 Task: Look for space in Lustenau, Austria from 12th June, 2023 to 15th June, 2023 for 2 adults in price range Rs.10000 to Rs.15000. Place can be entire place with 1  bedroom having 1 bed and 1 bathroom. Property type can be house, flat, guest house, hotel. Amenities needed are: heating. Booking option can be shelf check-in. Required host language is English.
Action: Mouse moved to (428, 147)
Screenshot: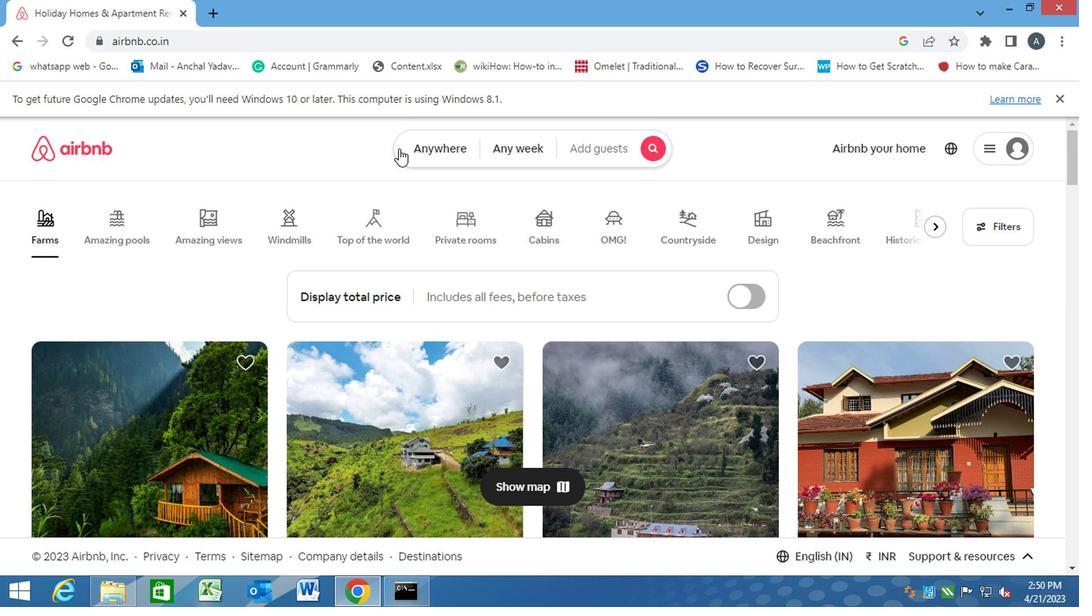 
Action: Mouse pressed left at (428, 147)
Screenshot: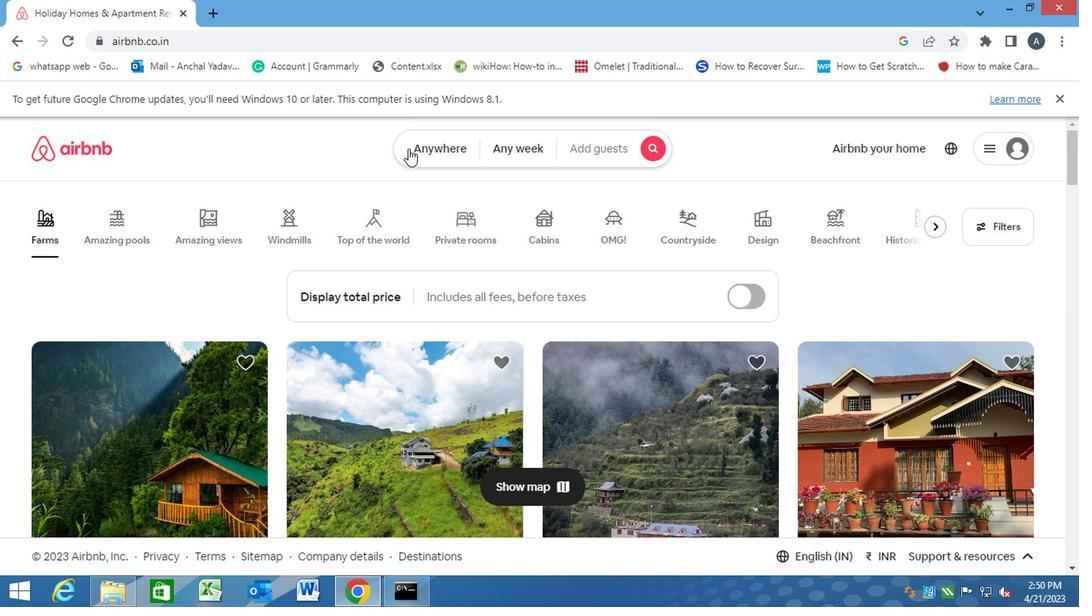 
Action: Mouse moved to (333, 204)
Screenshot: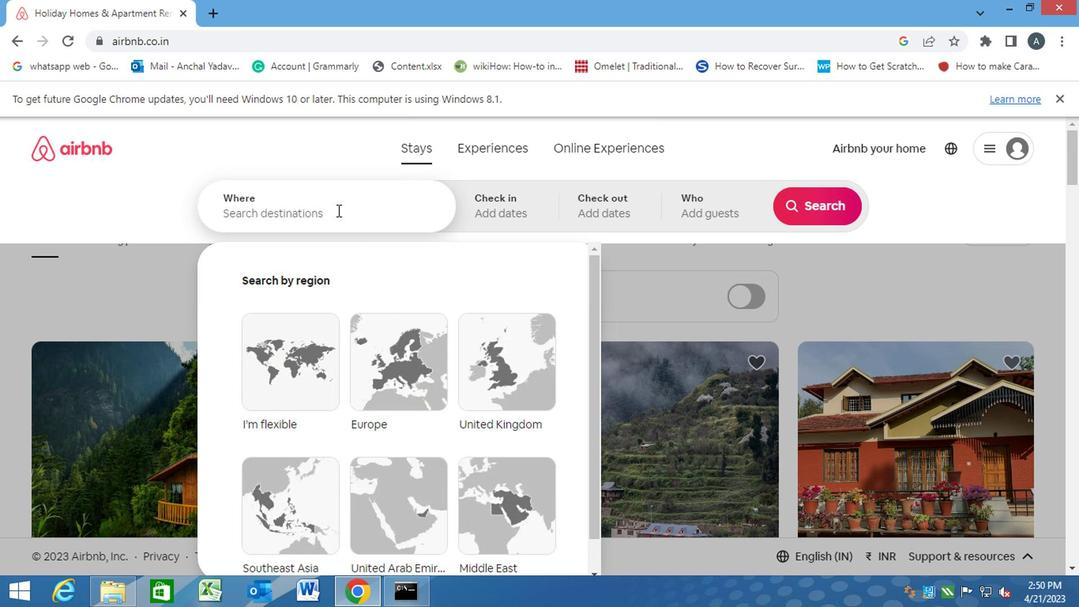 
Action: Mouse pressed left at (333, 204)
Screenshot: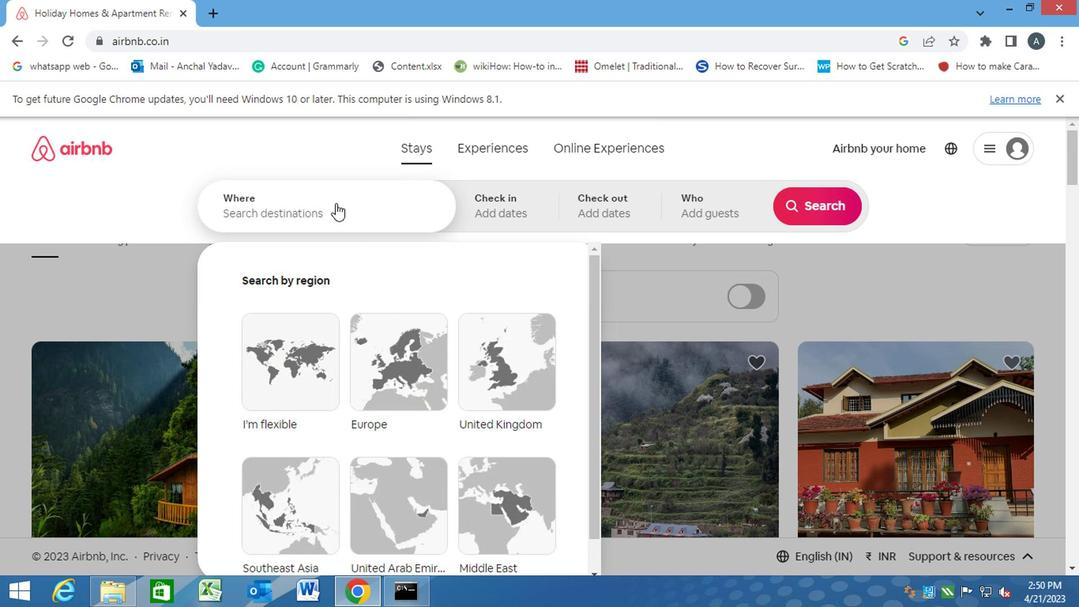 
Action: Key pressed l<Key.caps_lock>ustenau,<Key.space><Key.caps_lock>a<Key.caps_lock>ustia<Key.backspace><Key.backspace>ria<Key.enter>
Screenshot: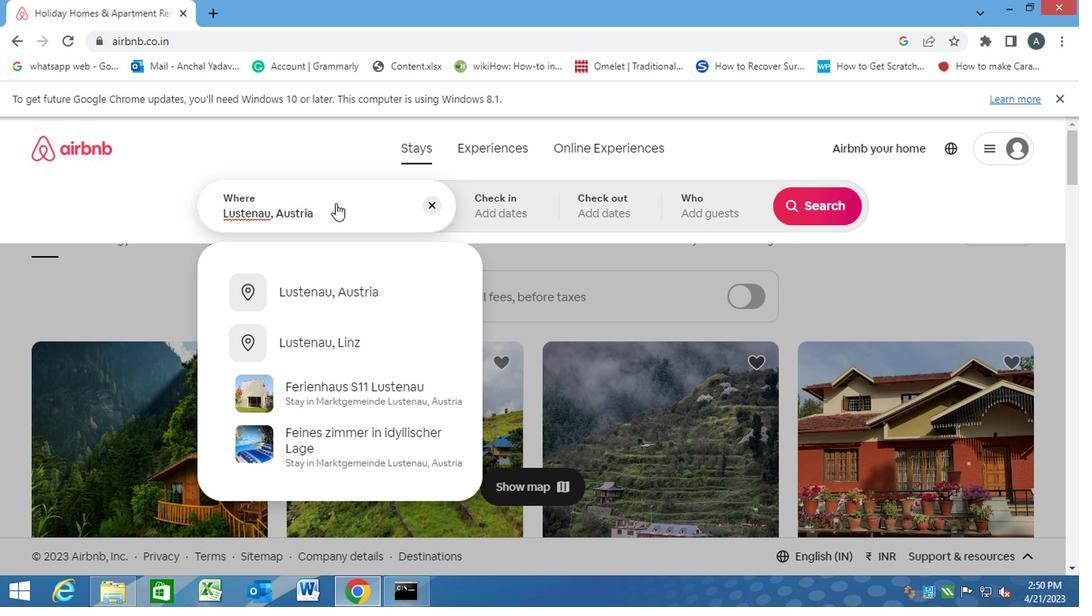 
Action: Mouse moved to (812, 338)
Screenshot: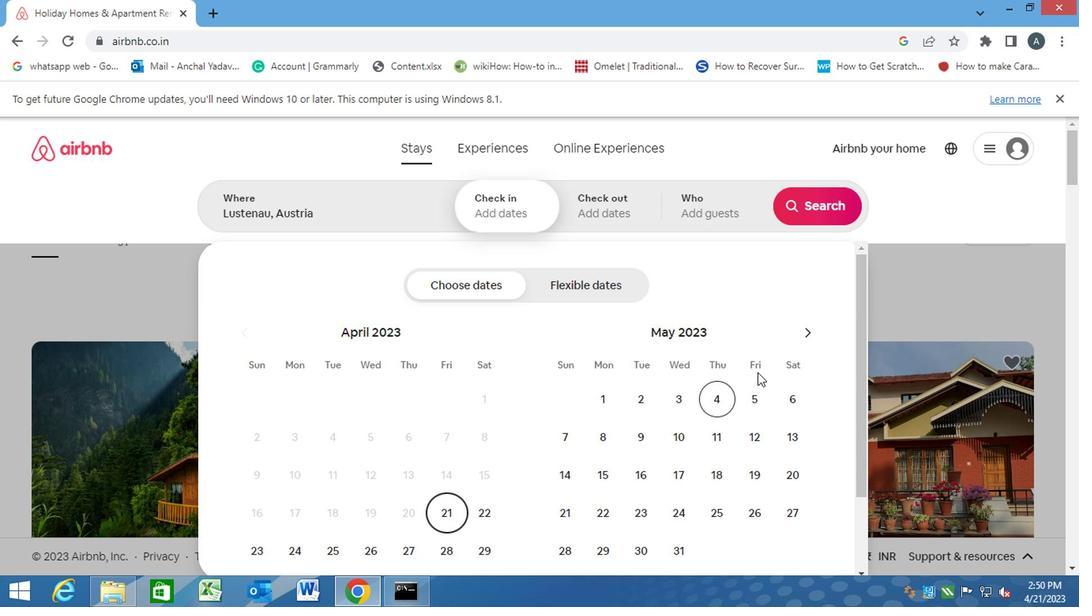 
Action: Mouse pressed left at (812, 338)
Screenshot: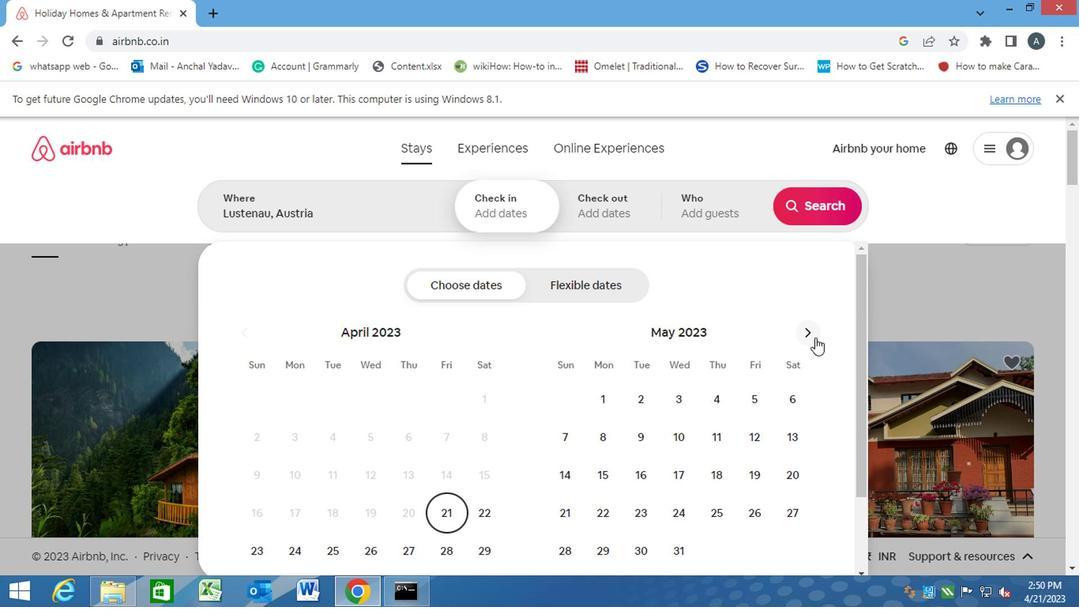 
Action: Mouse moved to (603, 467)
Screenshot: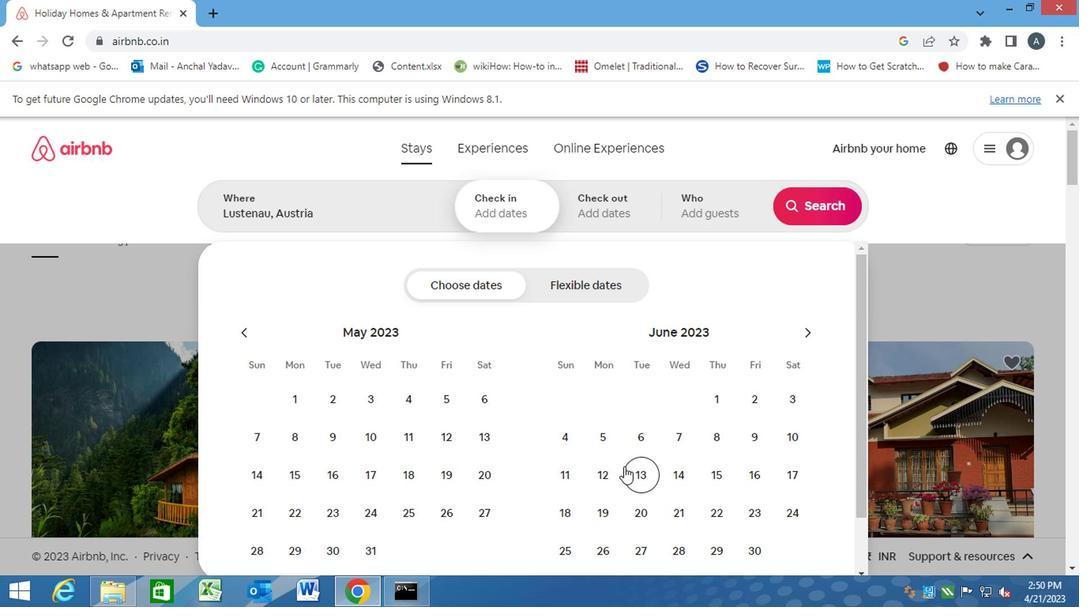 
Action: Mouse pressed left at (603, 467)
Screenshot: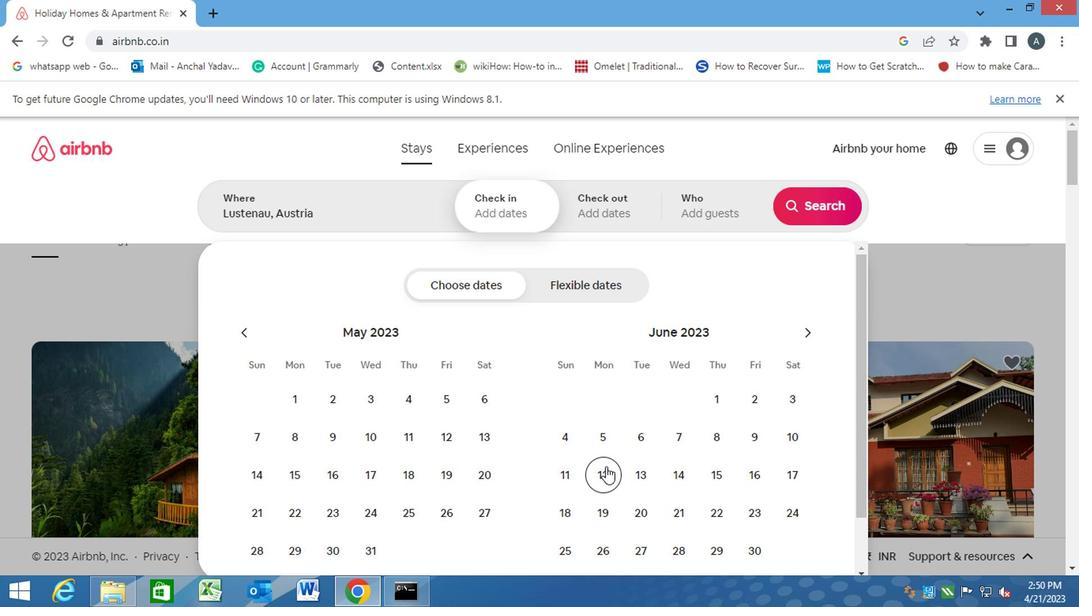 
Action: Mouse moved to (723, 471)
Screenshot: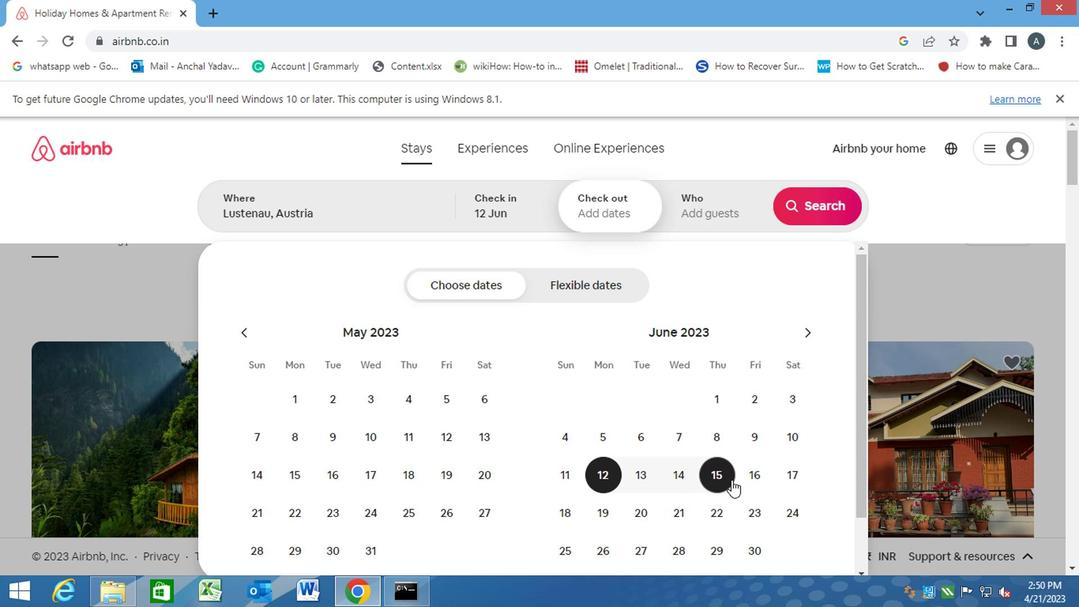 
Action: Mouse pressed left at (723, 471)
Screenshot: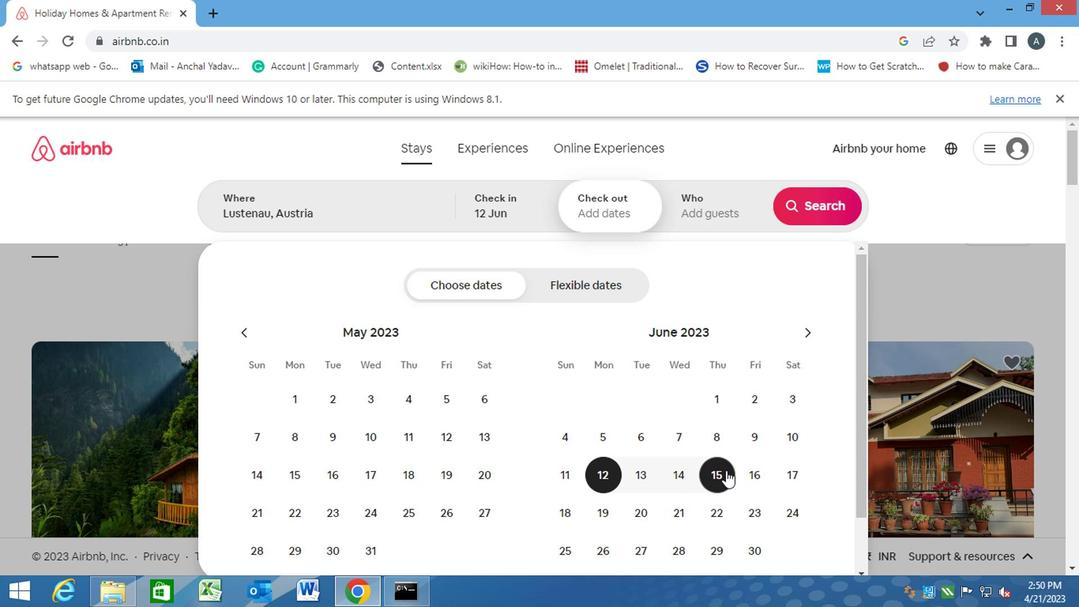 
Action: Mouse moved to (814, 290)
Screenshot: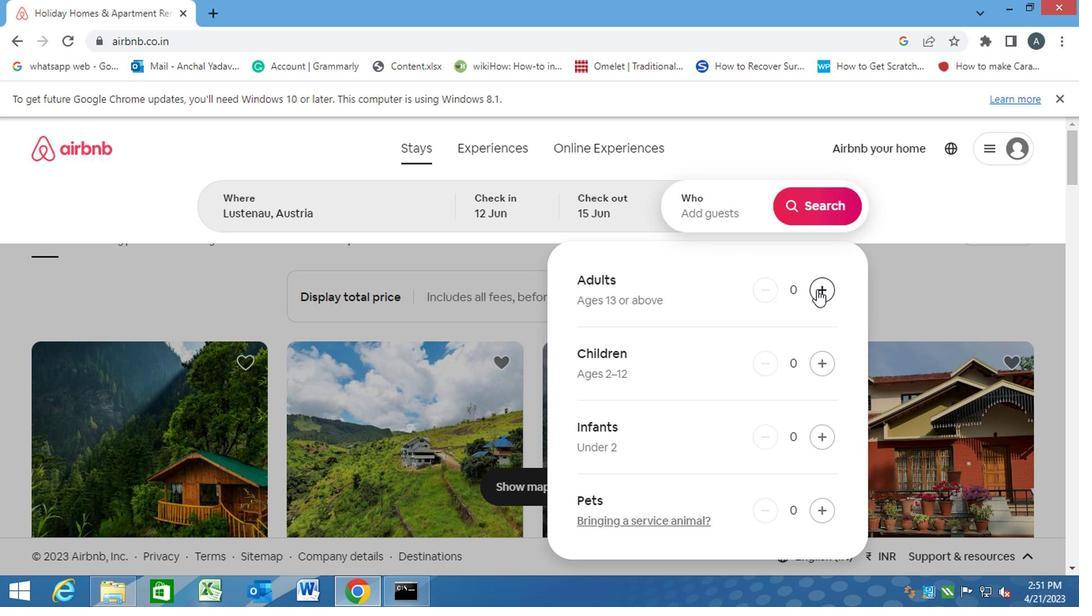 
Action: Mouse pressed left at (814, 290)
Screenshot: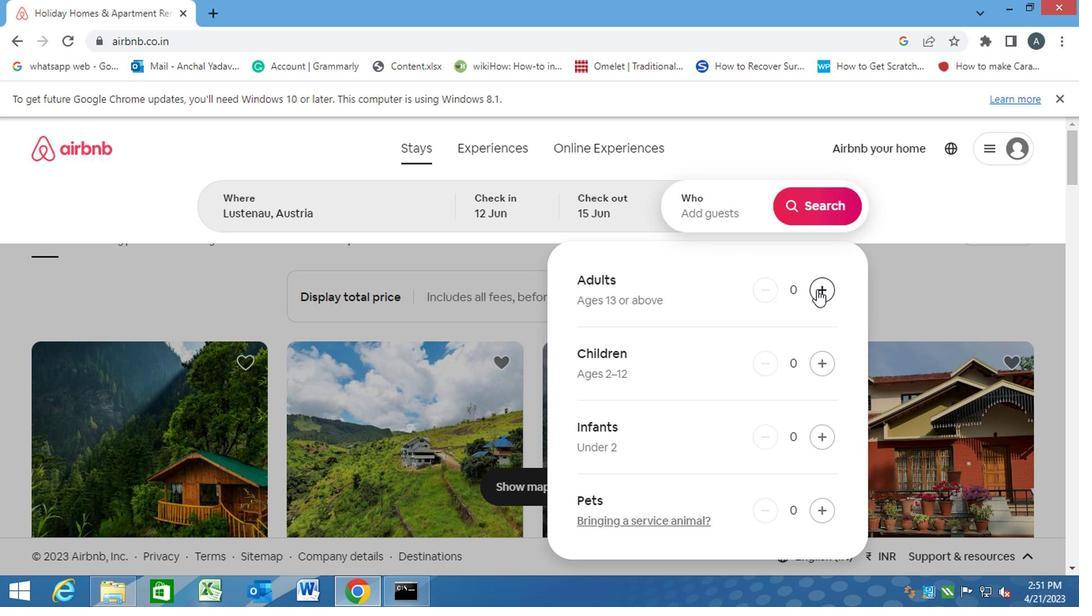 
Action: Mouse pressed left at (814, 290)
Screenshot: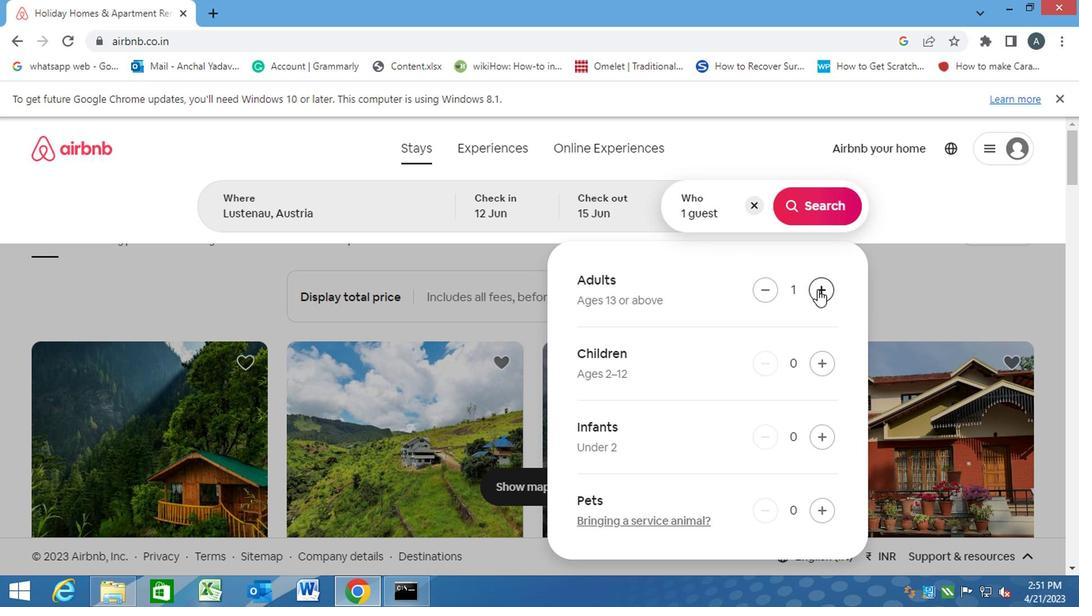 
Action: Mouse moved to (824, 217)
Screenshot: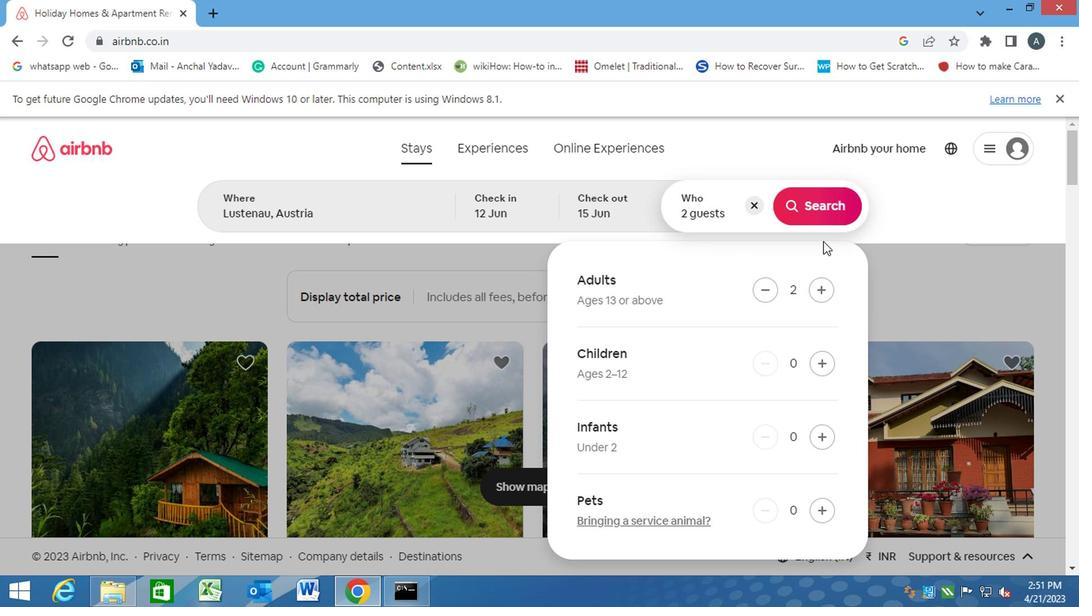 
Action: Mouse pressed left at (824, 217)
Screenshot: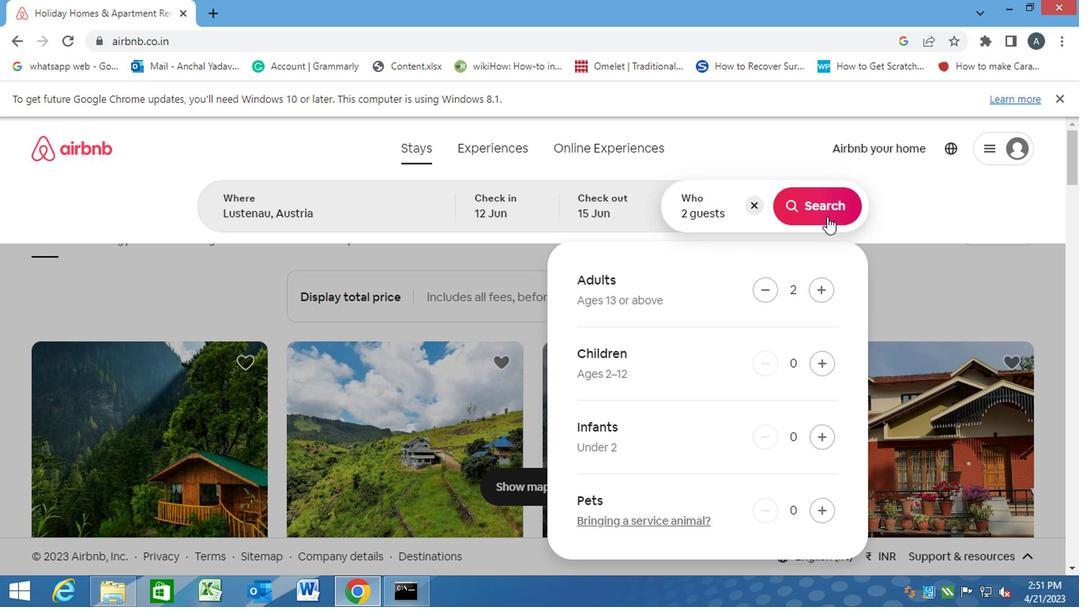 
Action: Mouse moved to (1007, 214)
Screenshot: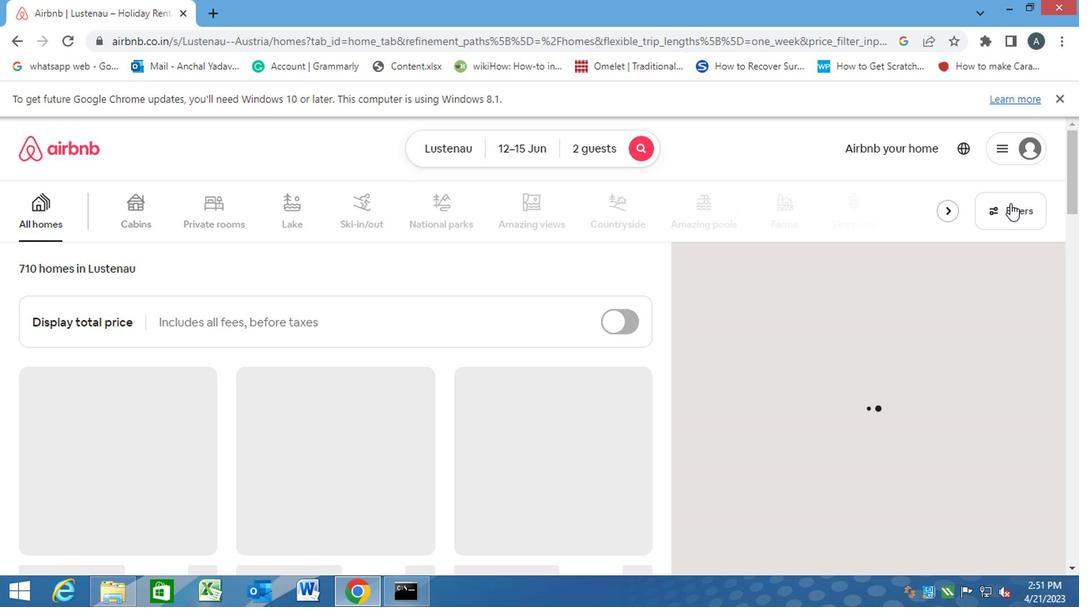 
Action: Mouse pressed left at (1007, 214)
Screenshot: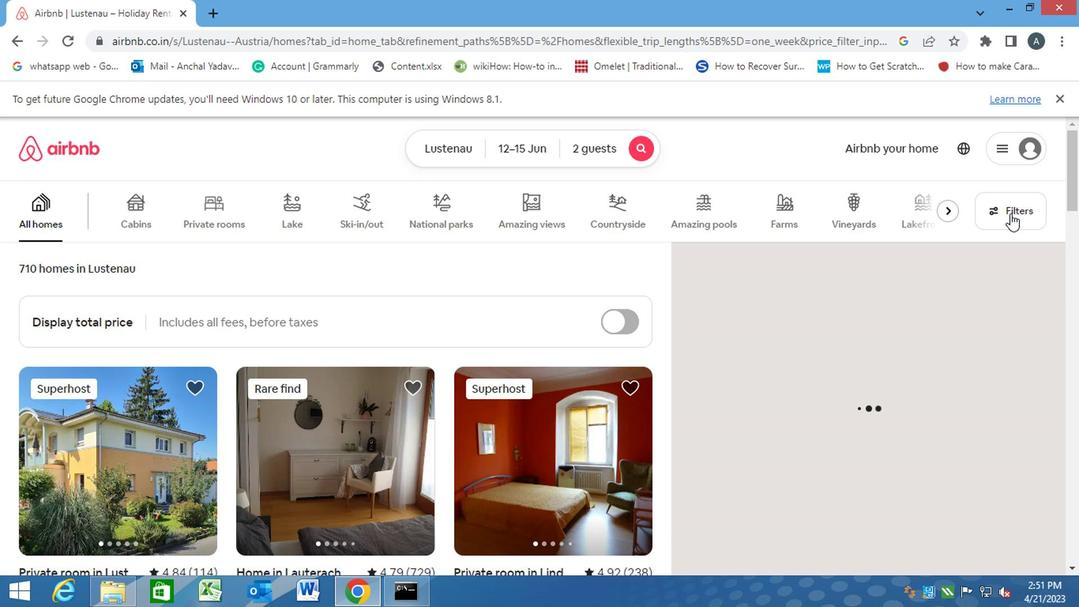 
Action: Mouse moved to (327, 414)
Screenshot: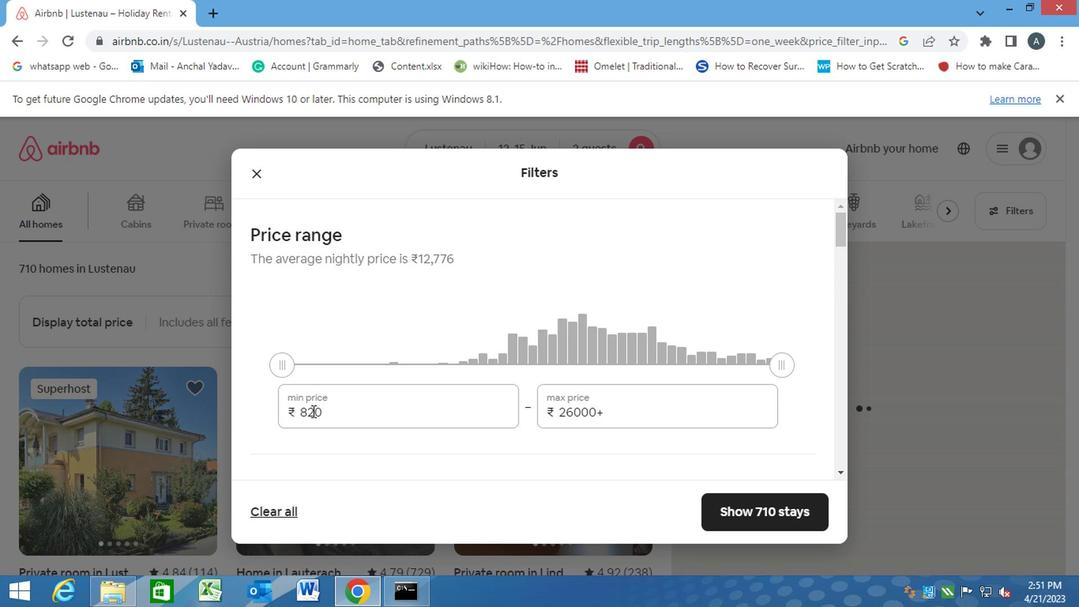 
Action: Mouse pressed left at (327, 414)
Screenshot: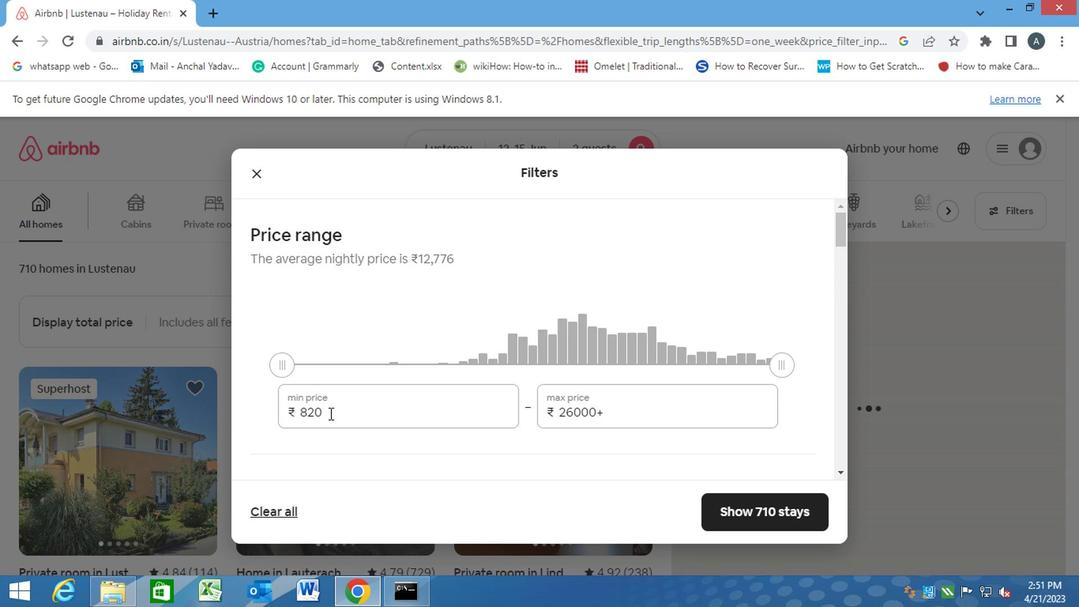 
Action: Mouse moved to (297, 417)
Screenshot: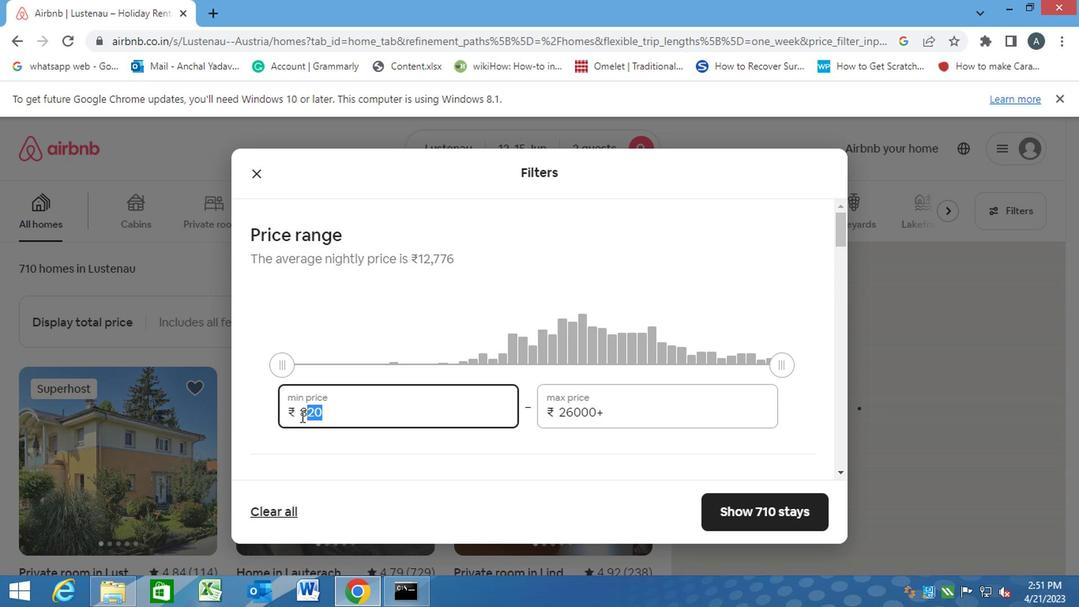 
Action: Key pressed 10000<Key.tab>15000
Screenshot: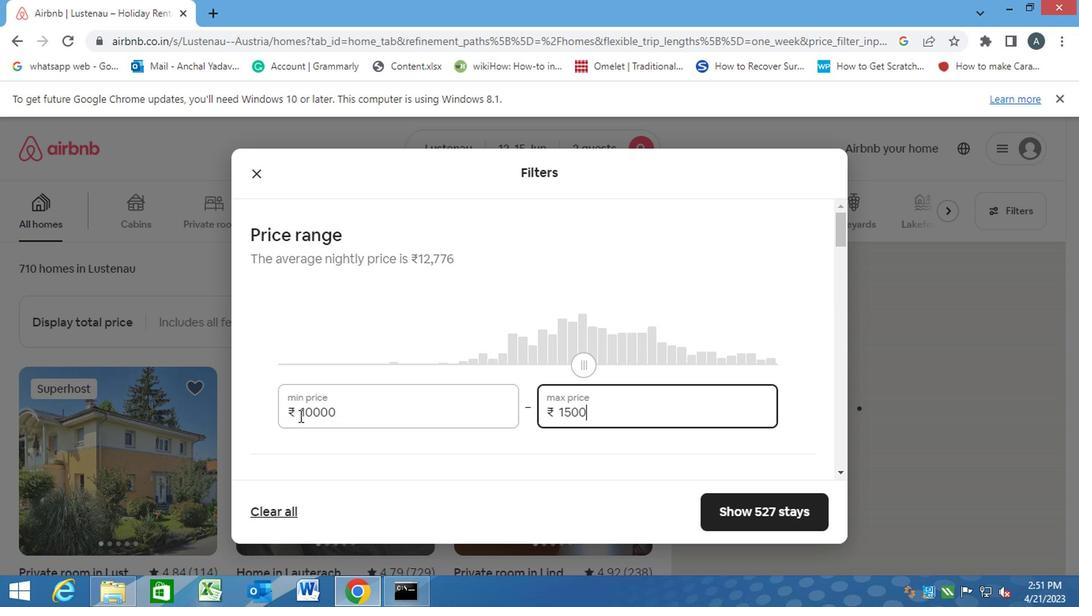 
Action: Mouse moved to (340, 465)
Screenshot: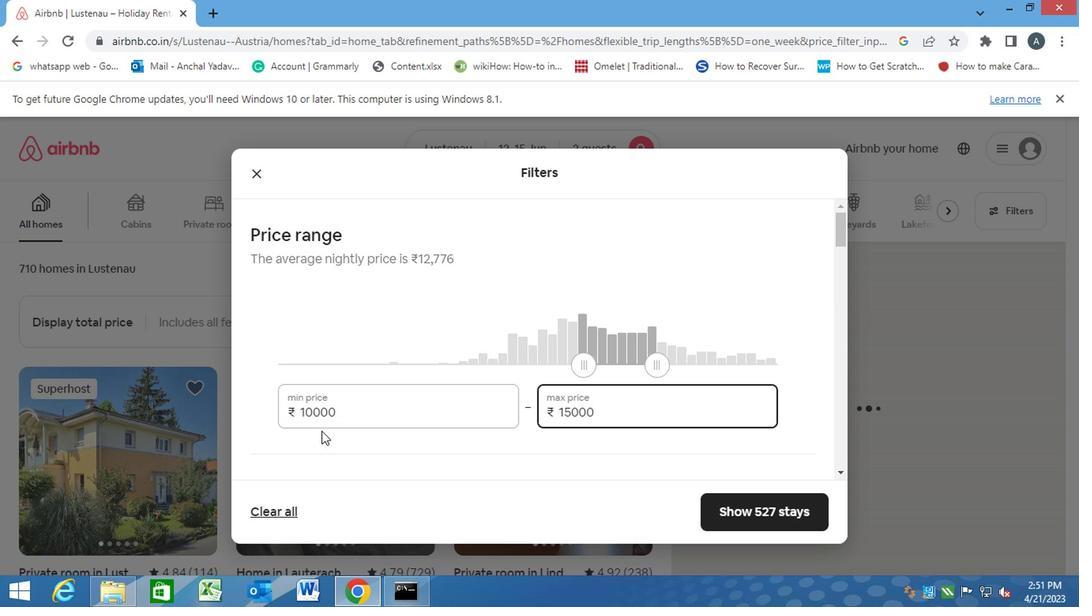 
Action: Mouse pressed left at (340, 465)
Screenshot: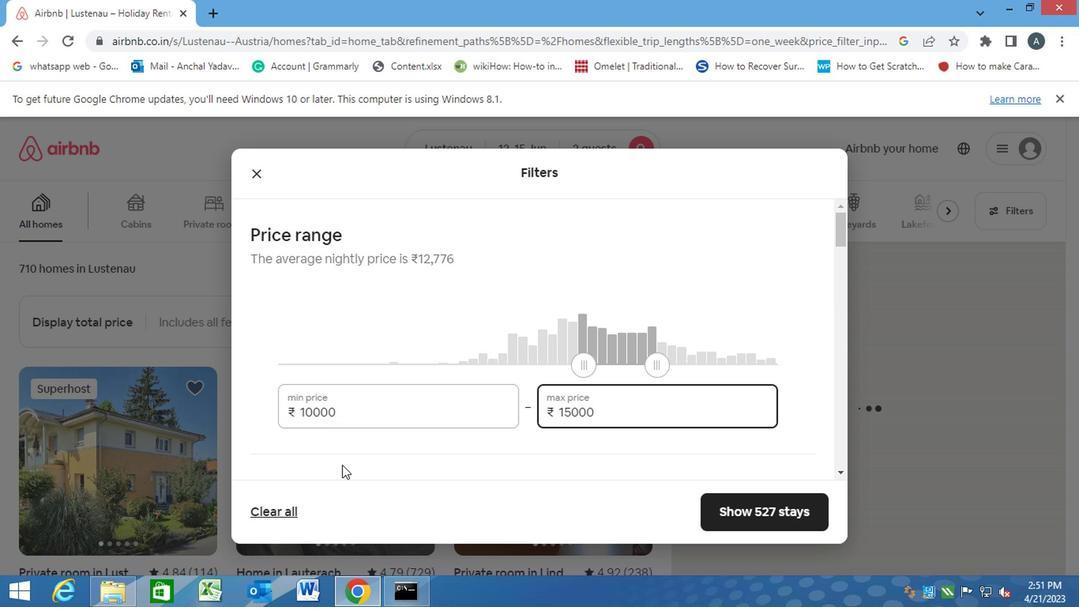 
Action: Mouse scrolled (340, 464) with delta (0, -1)
Screenshot: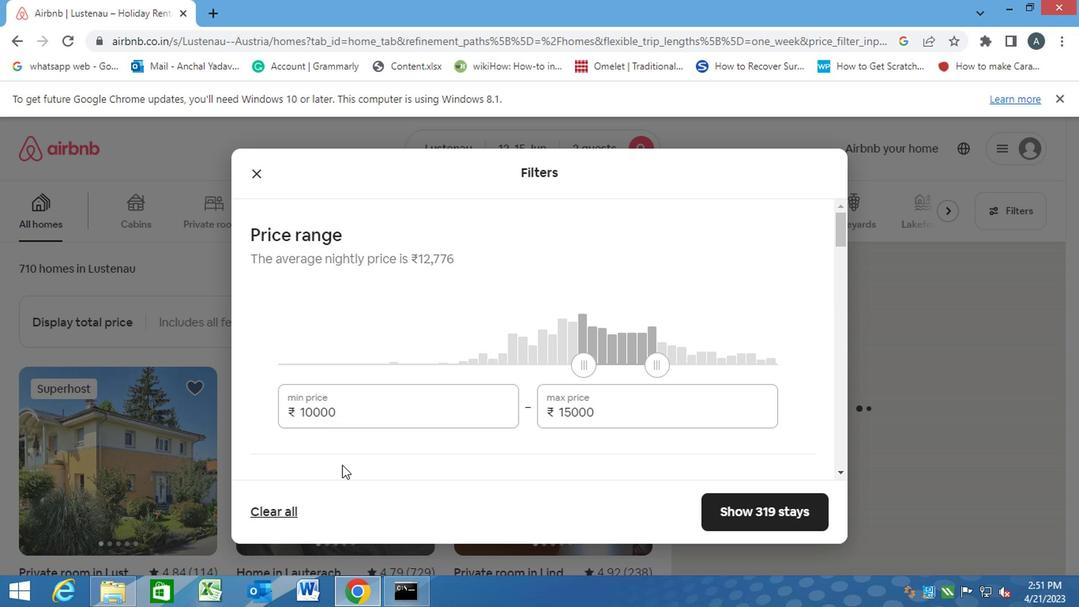 
Action: Mouse scrolled (340, 464) with delta (0, -1)
Screenshot: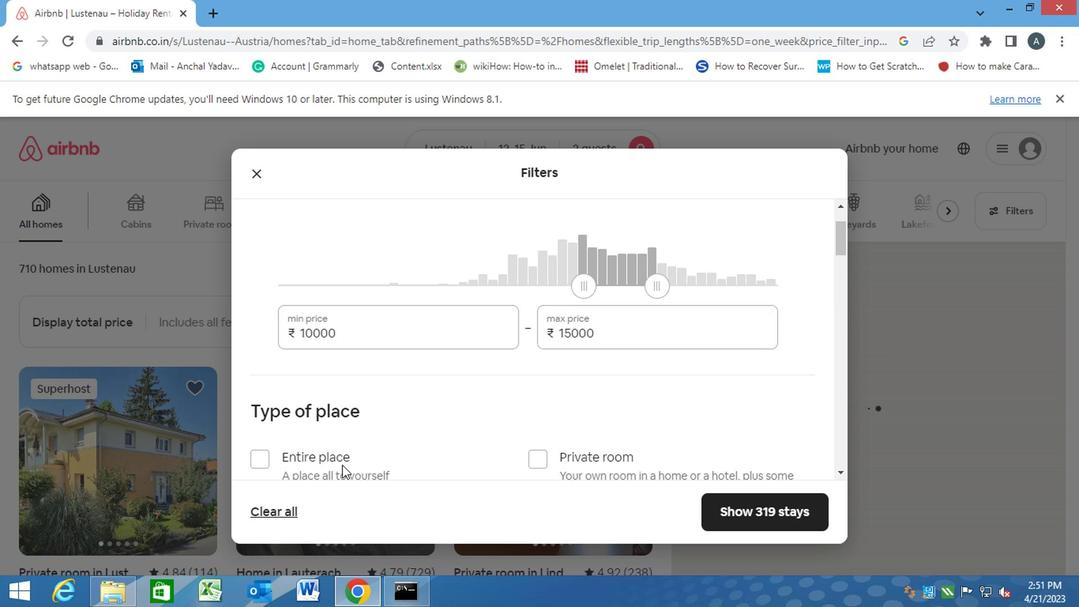 
Action: Mouse scrolled (340, 464) with delta (0, -1)
Screenshot: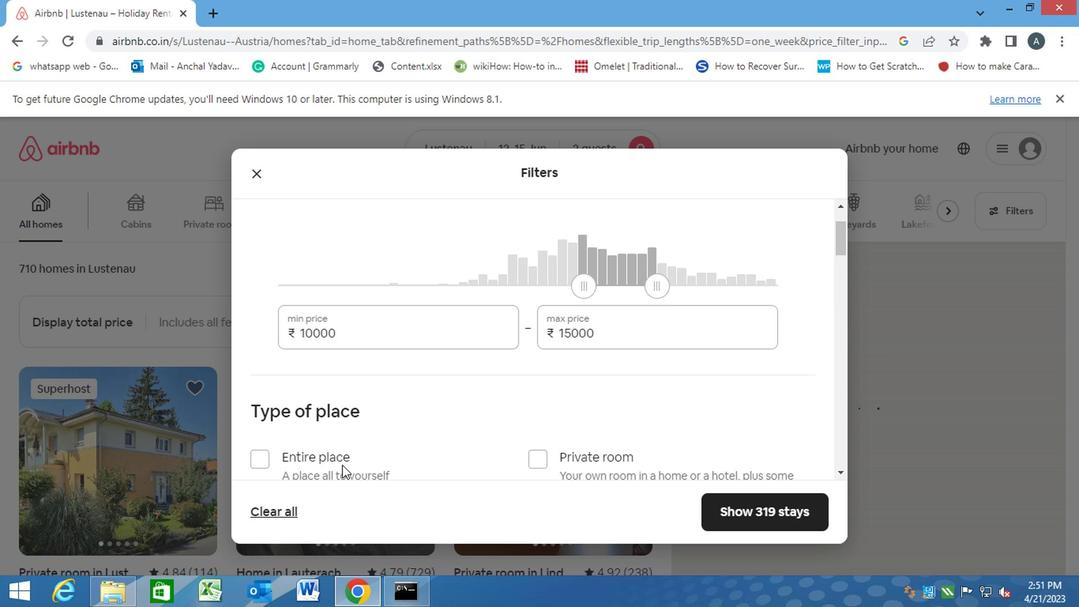 
Action: Mouse moved to (263, 300)
Screenshot: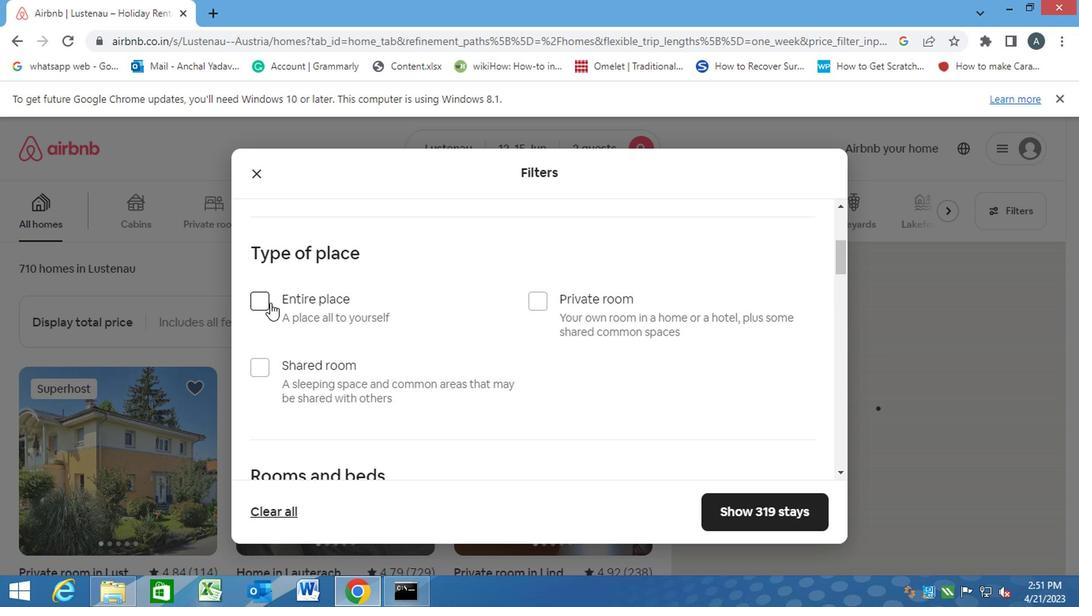 
Action: Mouse pressed left at (263, 300)
Screenshot: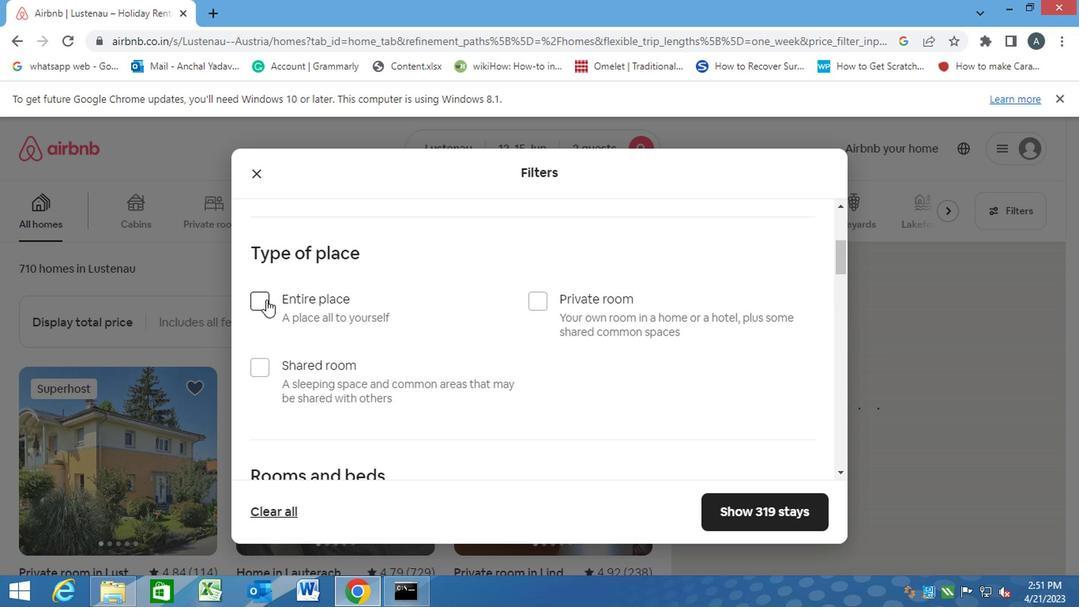 
Action: Mouse moved to (408, 377)
Screenshot: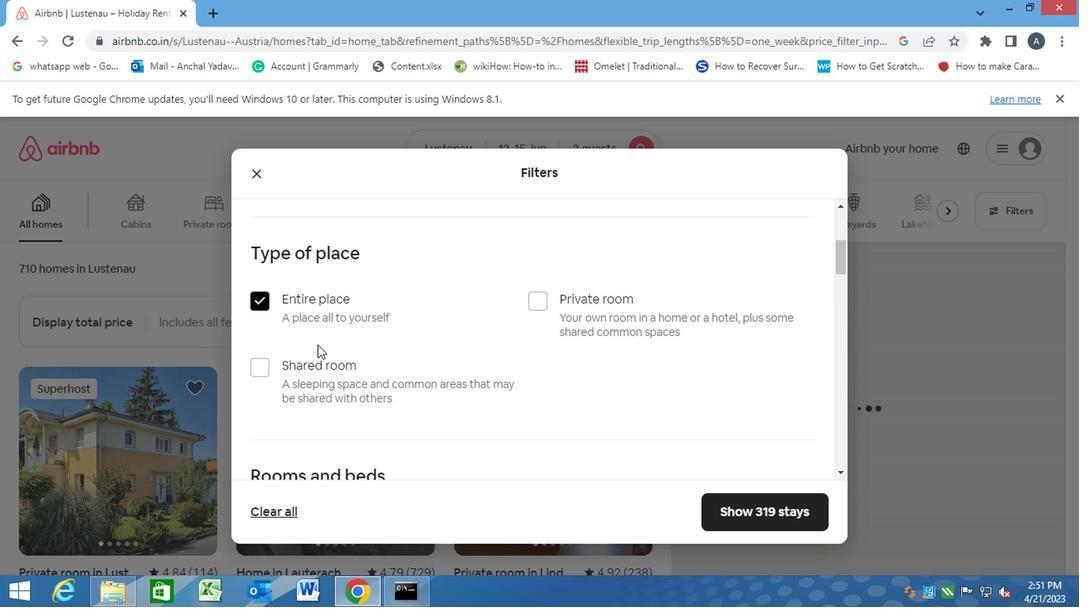 
Action: Mouse scrolled (408, 376) with delta (0, 0)
Screenshot: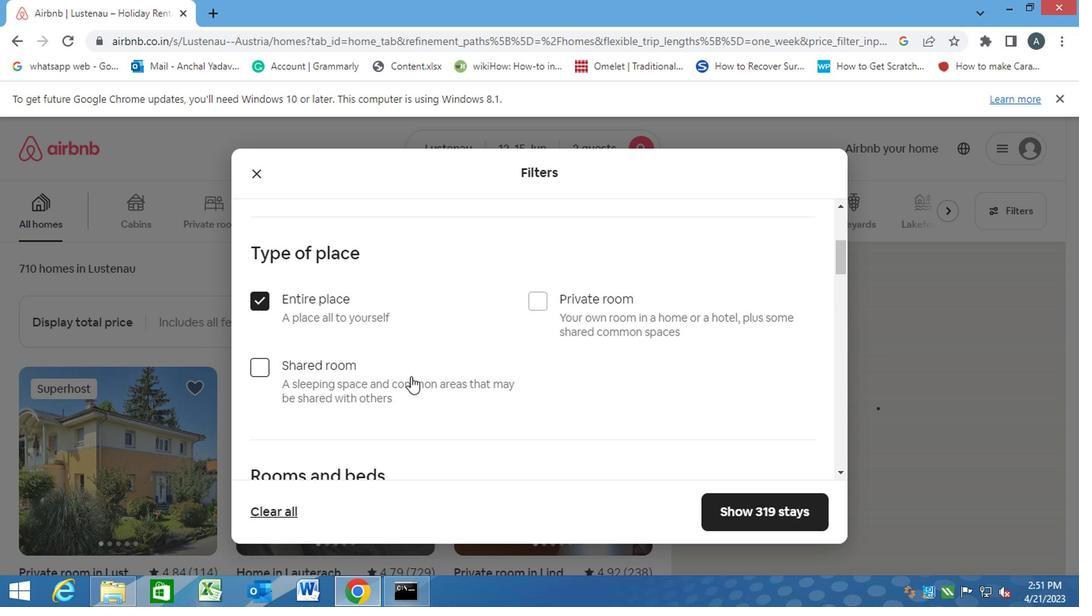 
Action: Mouse scrolled (408, 376) with delta (0, 0)
Screenshot: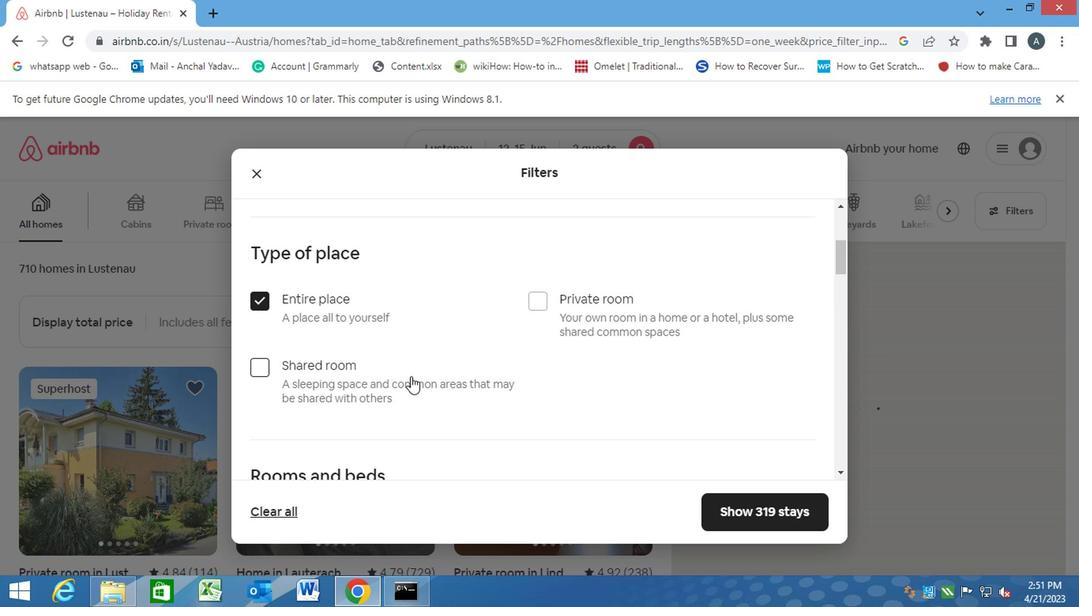 
Action: Mouse scrolled (408, 376) with delta (0, 0)
Screenshot: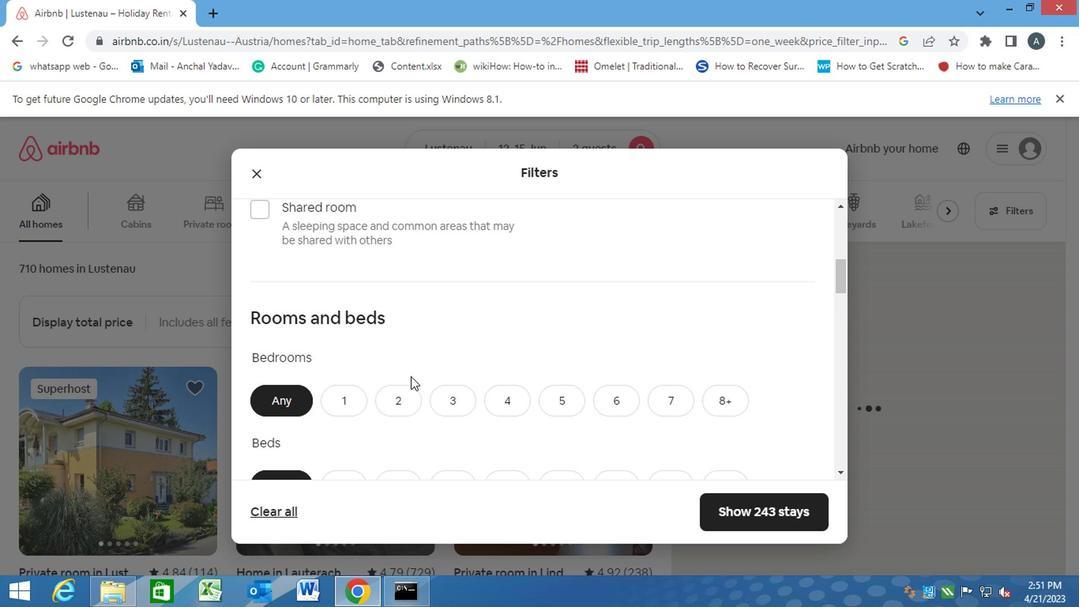 
Action: Mouse scrolled (408, 376) with delta (0, 0)
Screenshot: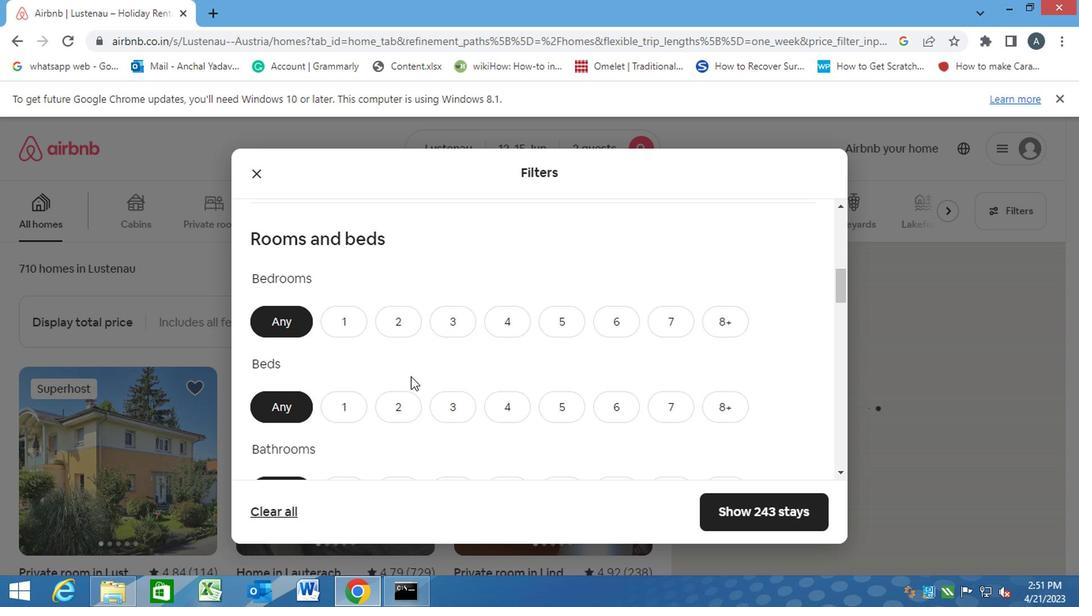 
Action: Mouse moved to (353, 242)
Screenshot: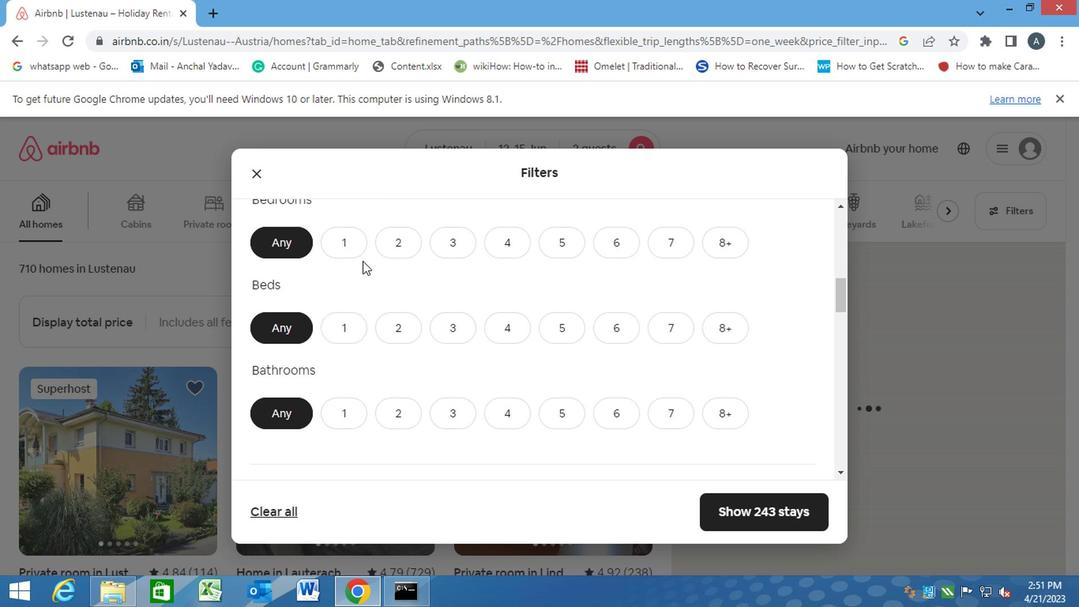 
Action: Mouse pressed left at (353, 242)
Screenshot: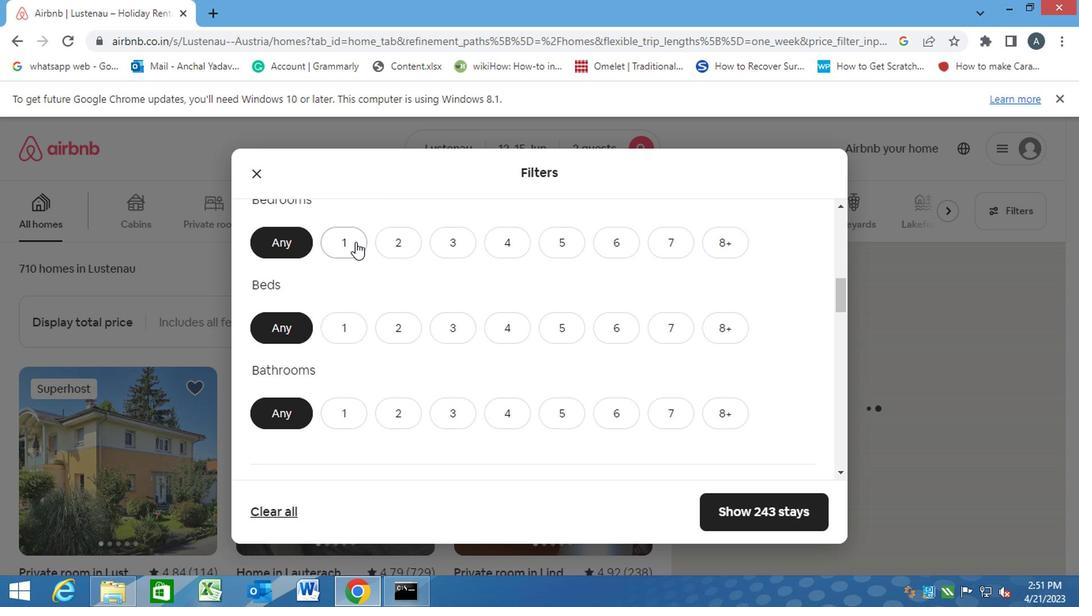 
Action: Mouse moved to (334, 320)
Screenshot: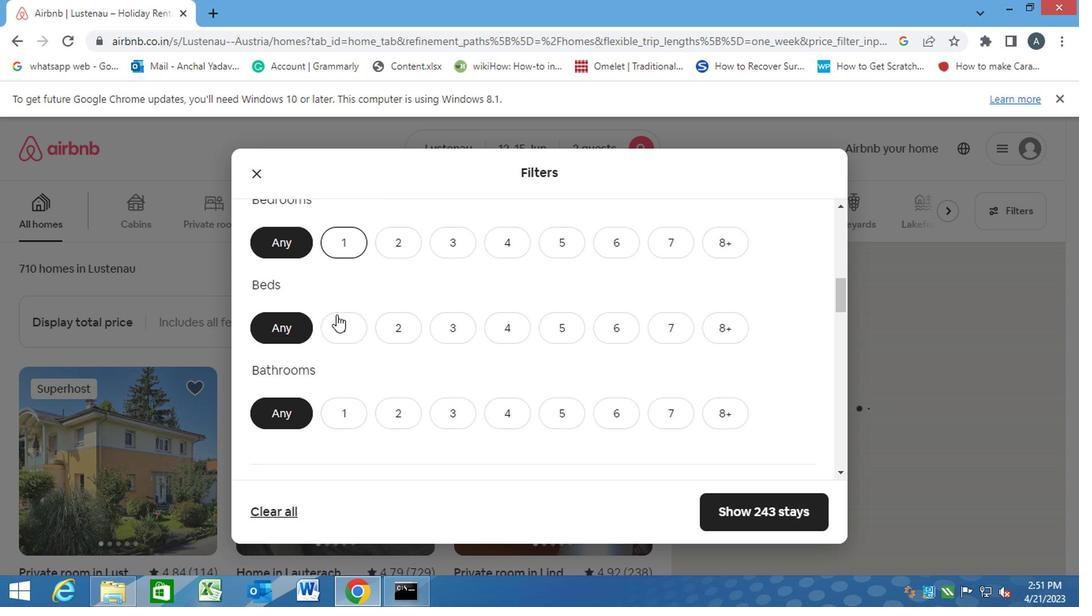 
Action: Mouse pressed left at (334, 320)
Screenshot: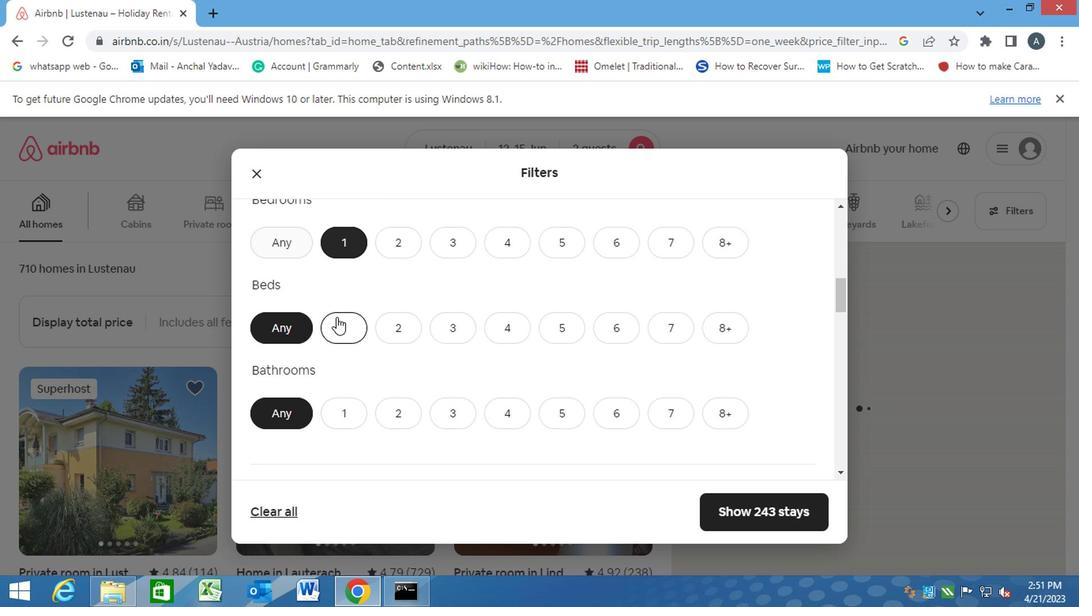
Action: Mouse moved to (333, 418)
Screenshot: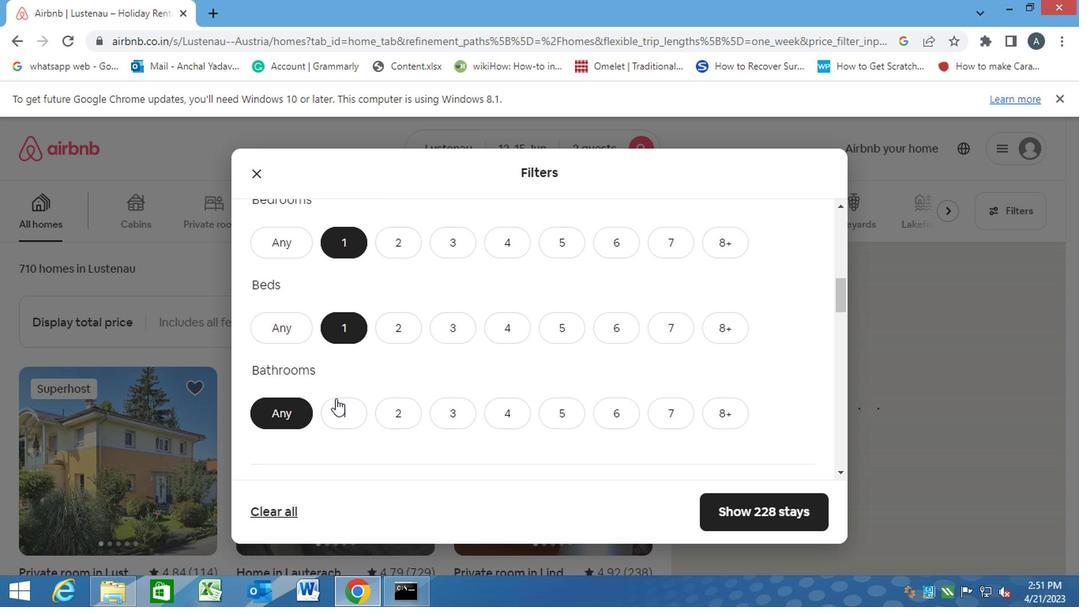 
Action: Mouse pressed left at (333, 418)
Screenshot: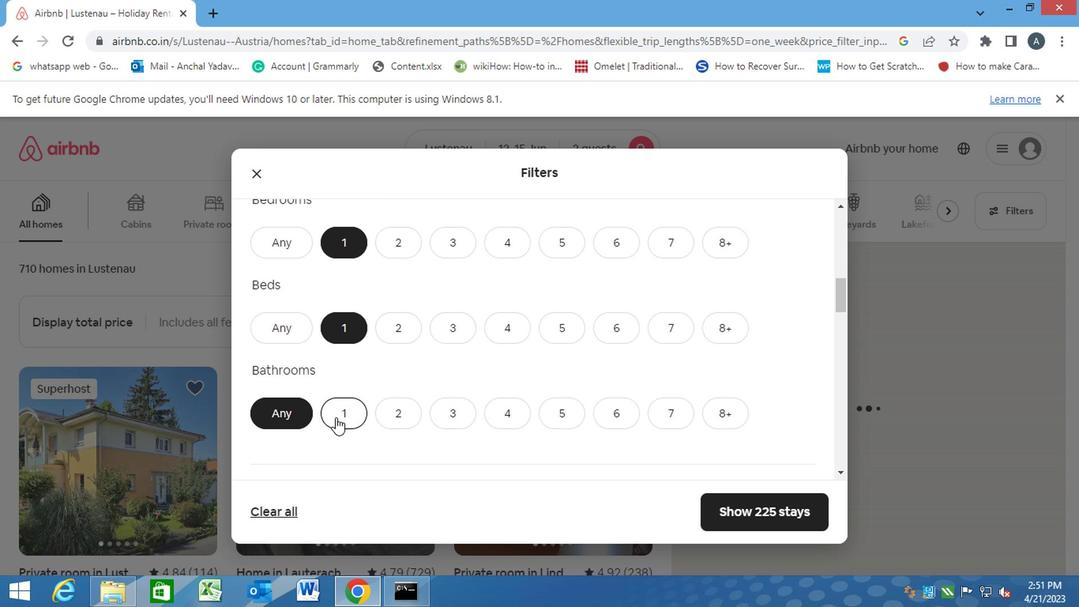 
Action: Mouse scrolled (333, 417) with delta (0, 0)
Screenshot: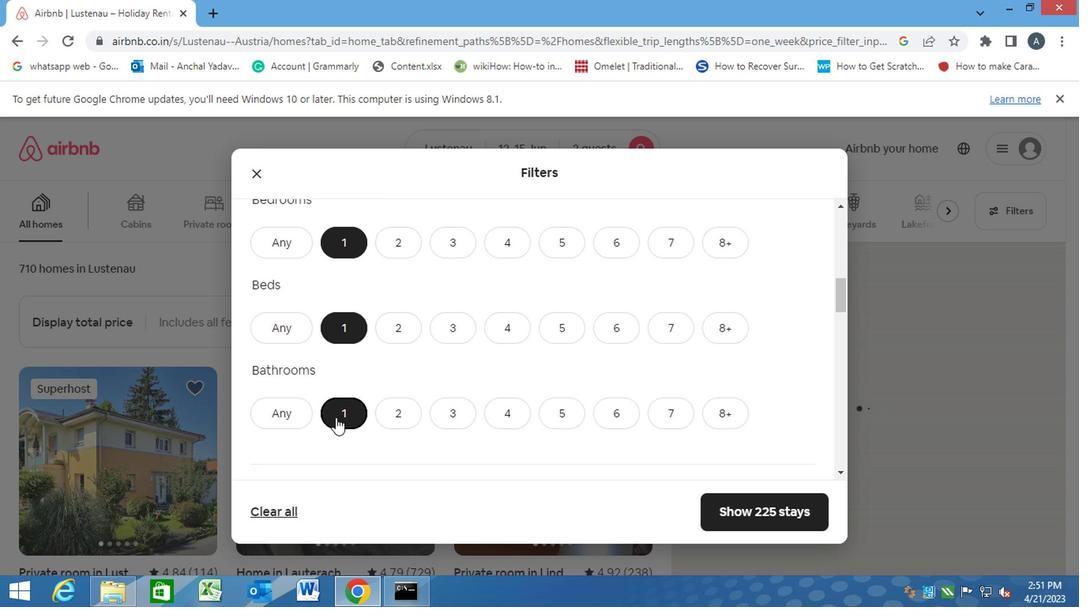 
Action: Mouse scrolled (333, 417) with delta (0, 0)
Screenshot: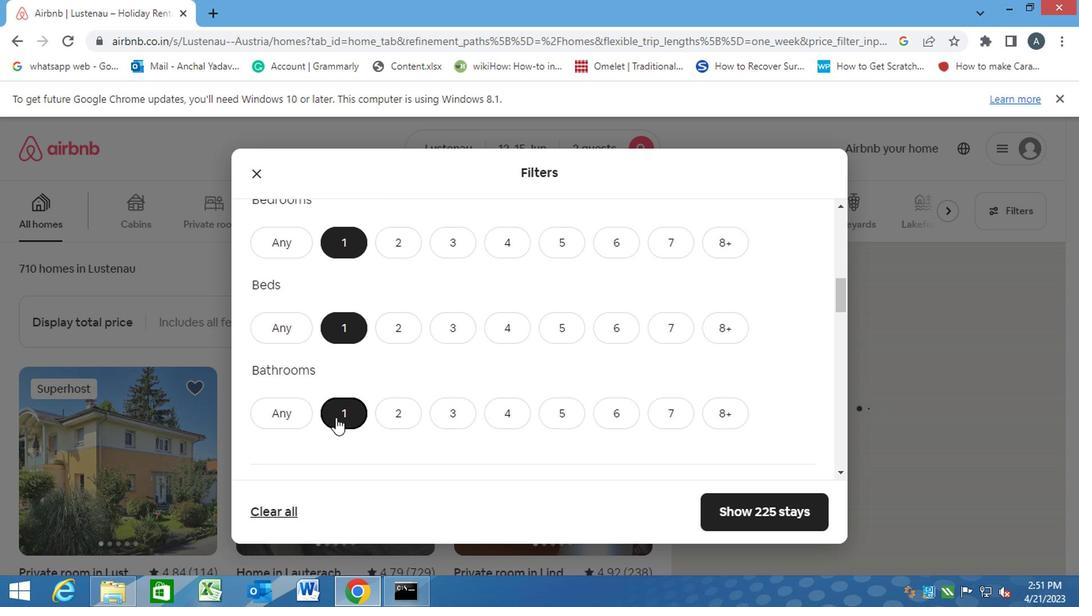 
Action: Mouse scrolled (333, 417) with delta (0, 0)
Screenshot: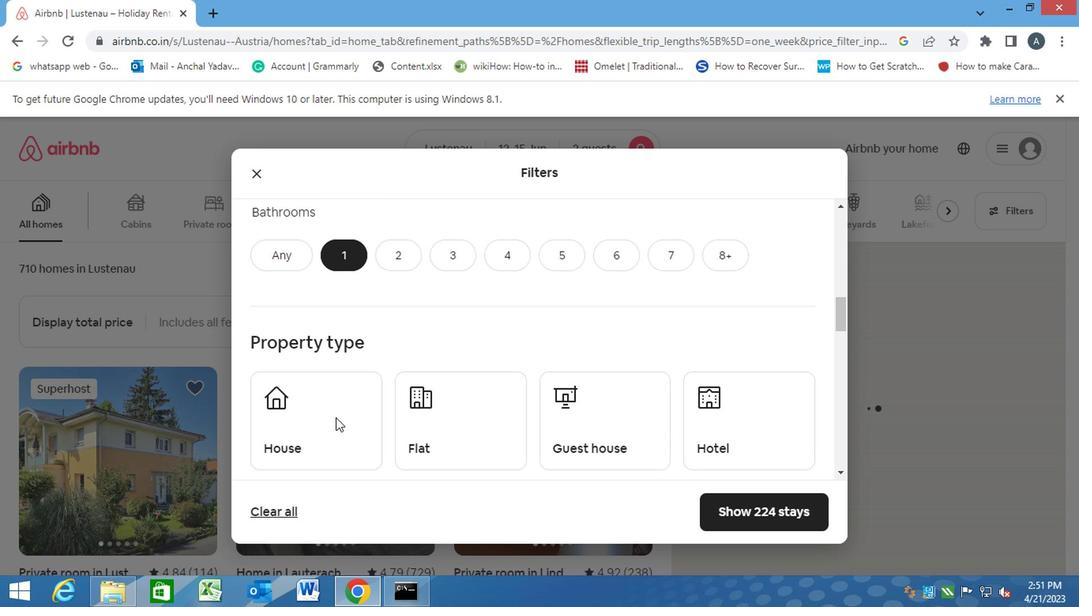 
Action: Mouse moved to (322, 370)
Screenshot: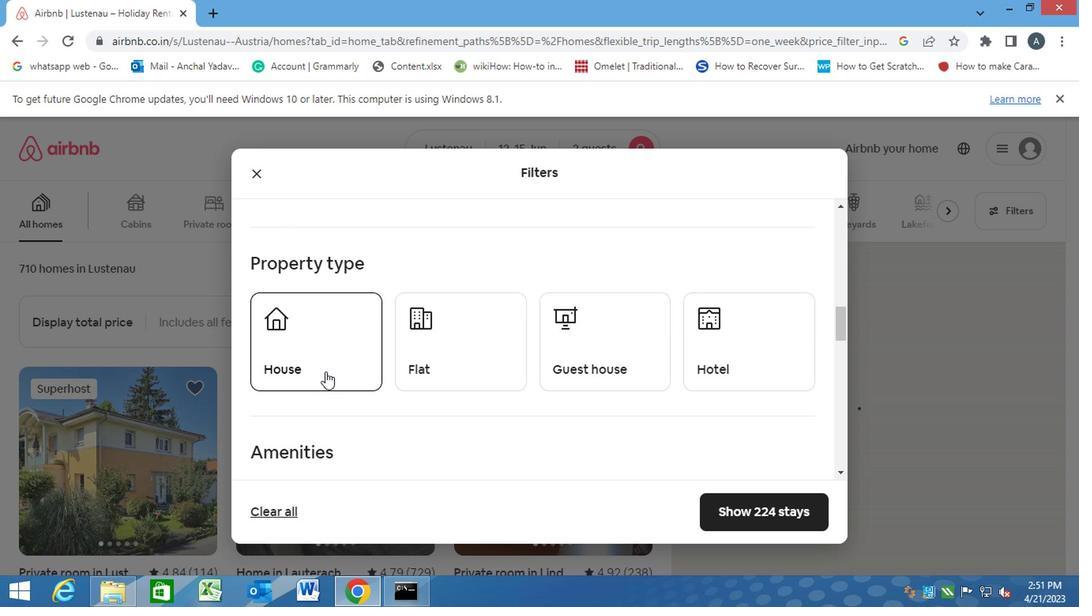 
Action: Mouse pressed left at (322, 370)
Screenshot: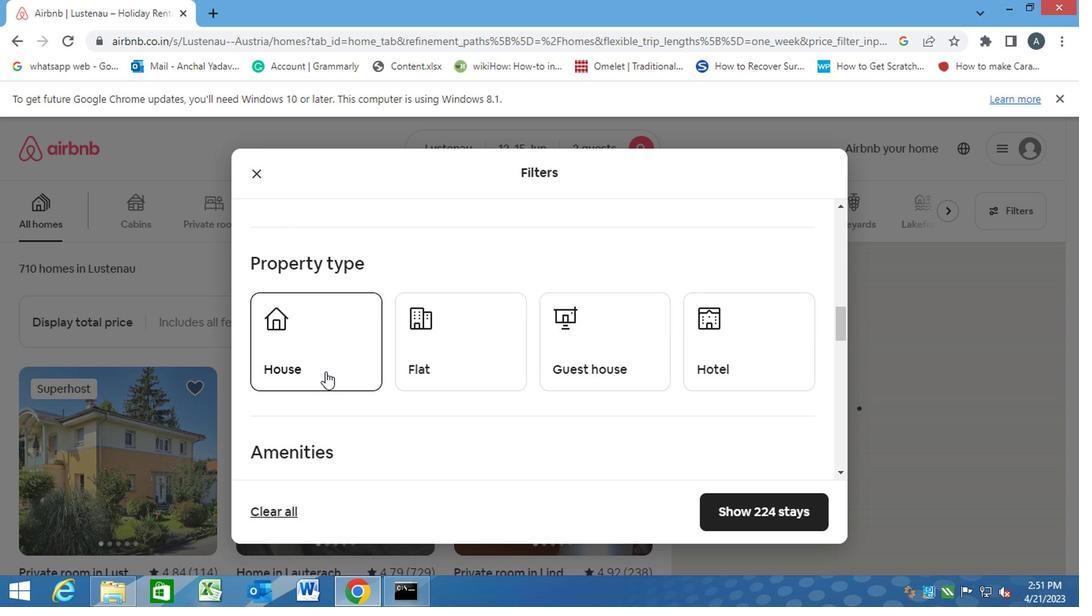 
Action: Mouse moved to (435, 360)
Screenshot: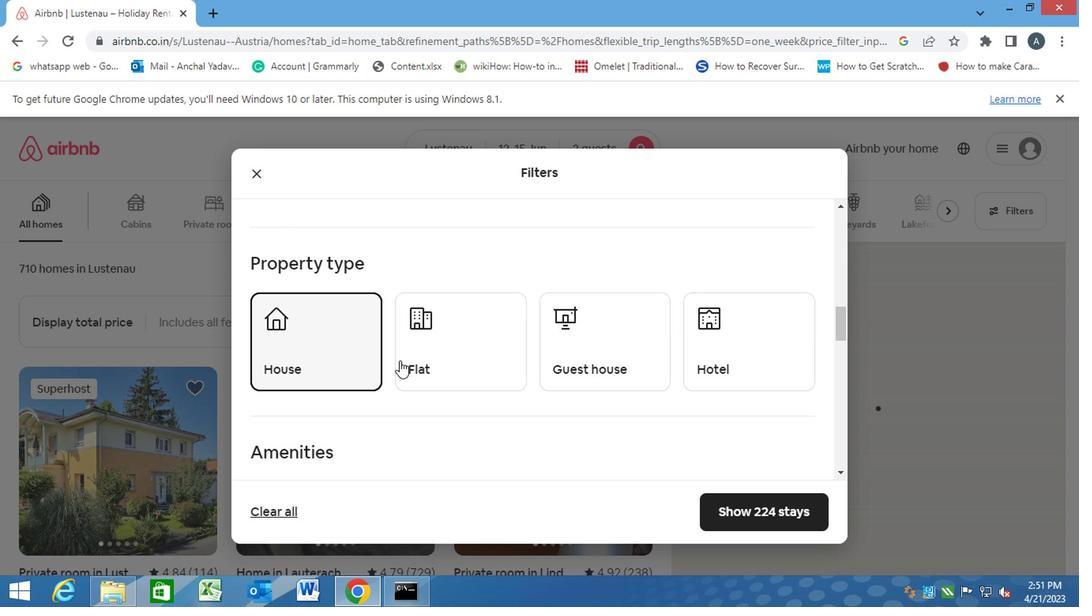 
Action: Mouse pressed left at (435, 360)
Screenshot: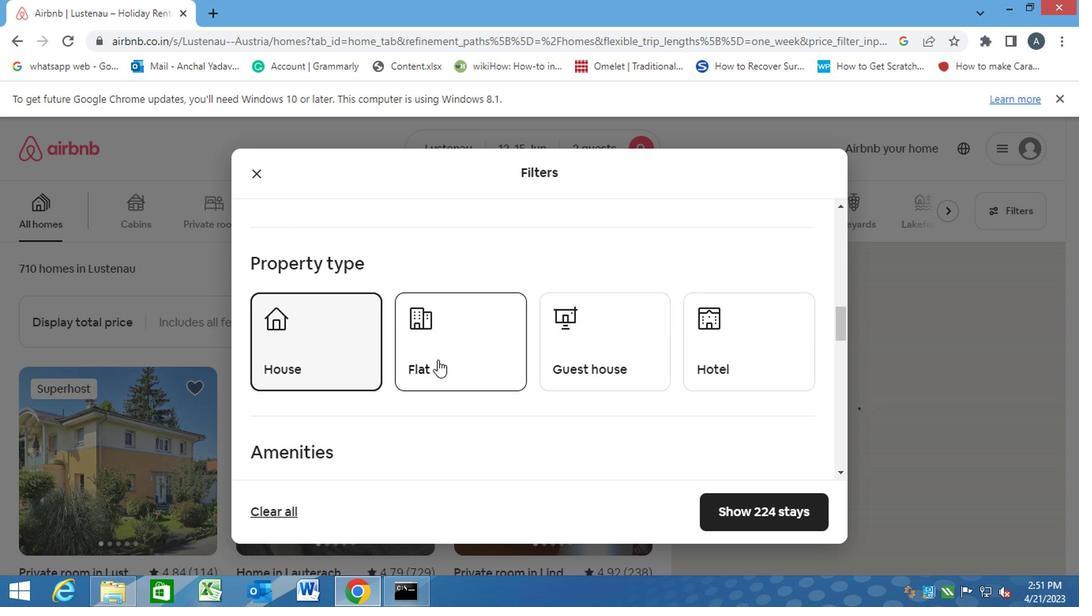 
Action: Mouse moved to (580, 353)
Screenshot: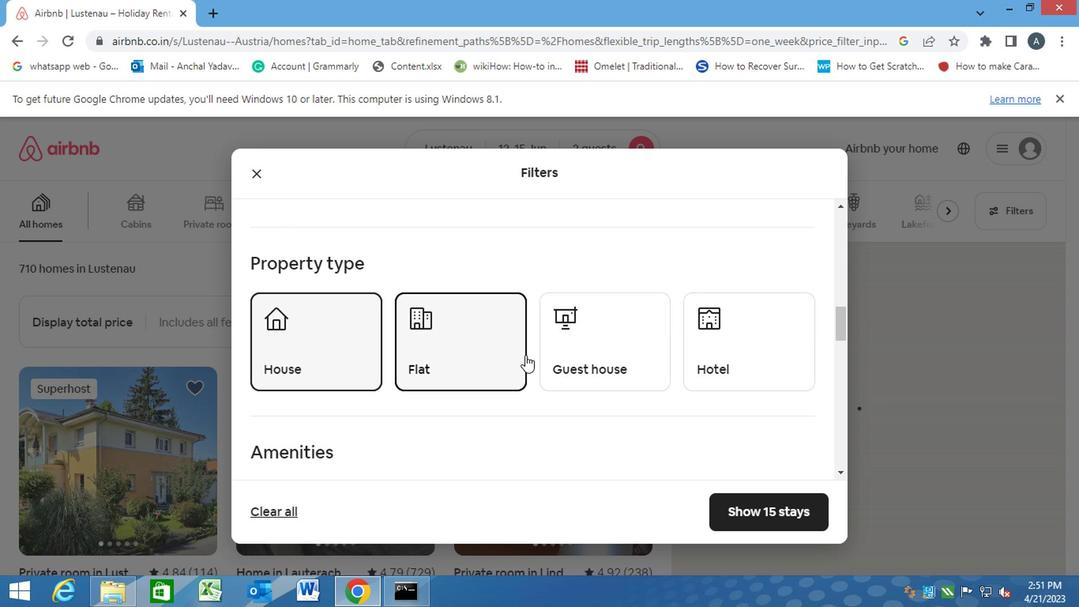 
Action: Mouse pressed left at (580, 353)
Screenshot: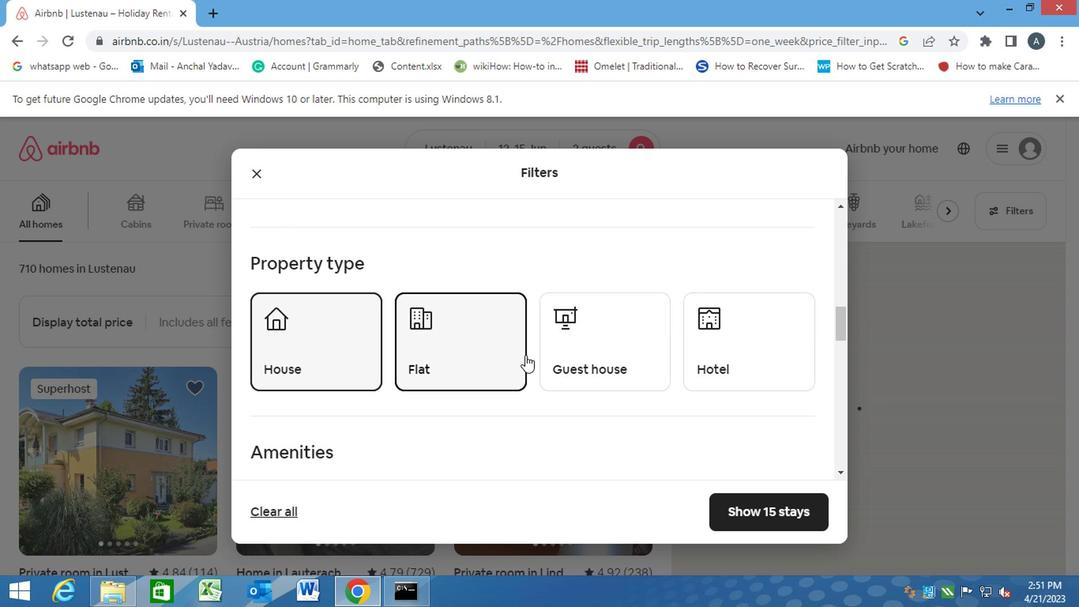 
Action: Mouse moved to (729, 359)
Screenshot: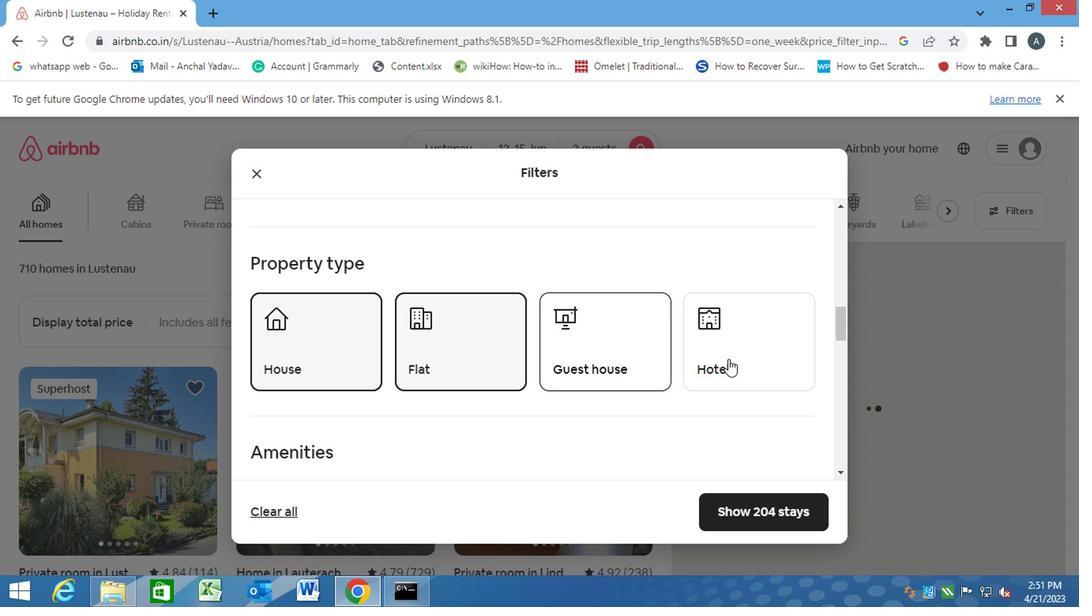 
Action: Mouse pressed left at (729, 359)
Screenshot: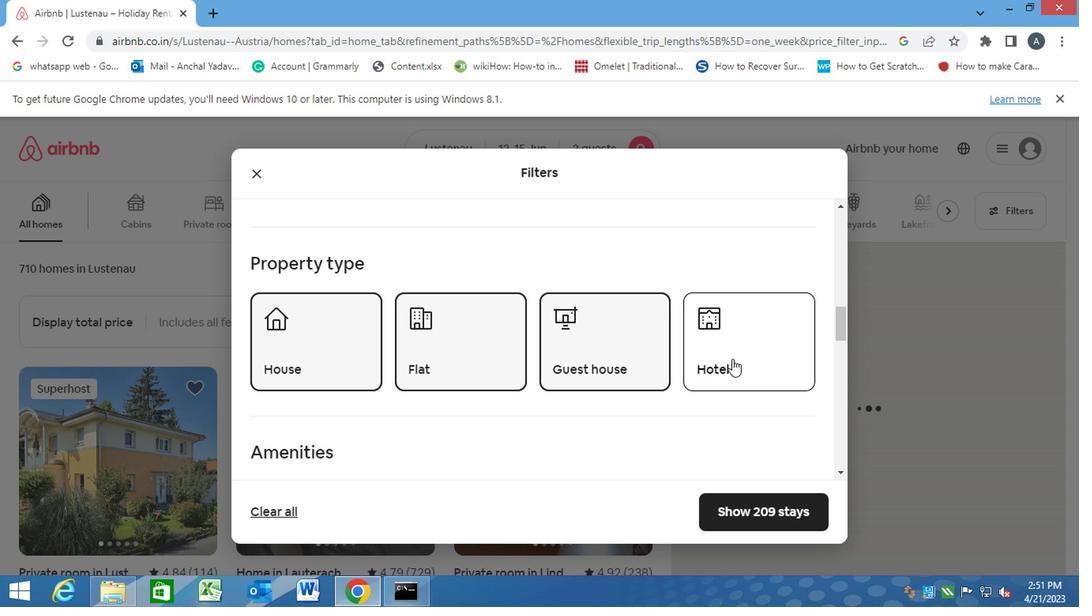 
Action: Mouse moved to (575, 391)
Screenshot: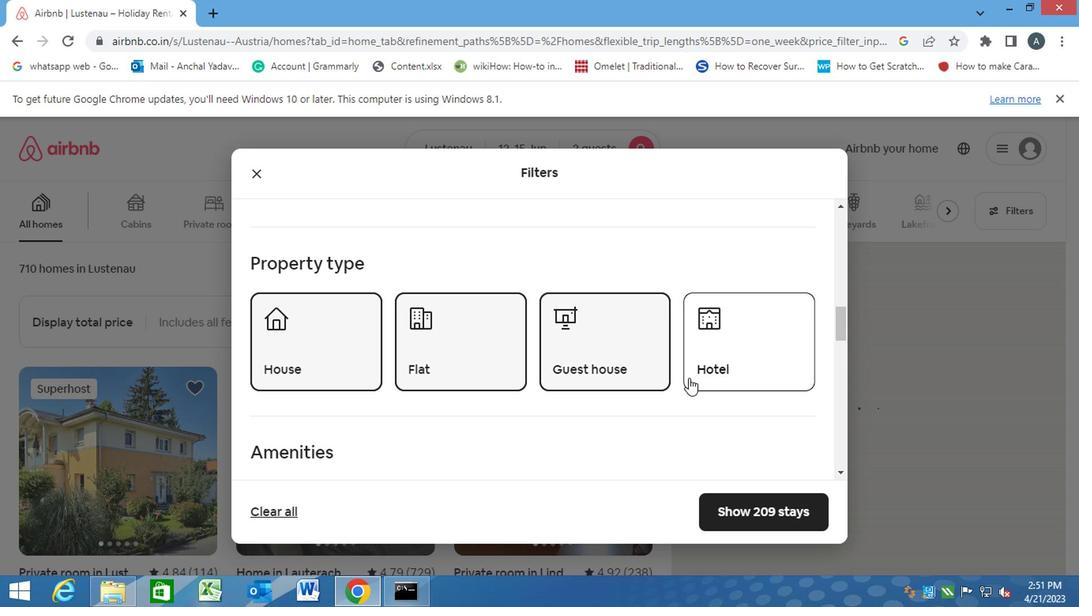 
Action: Mouse scrolled (575, 390) with delta (0, -1)
Screenshot: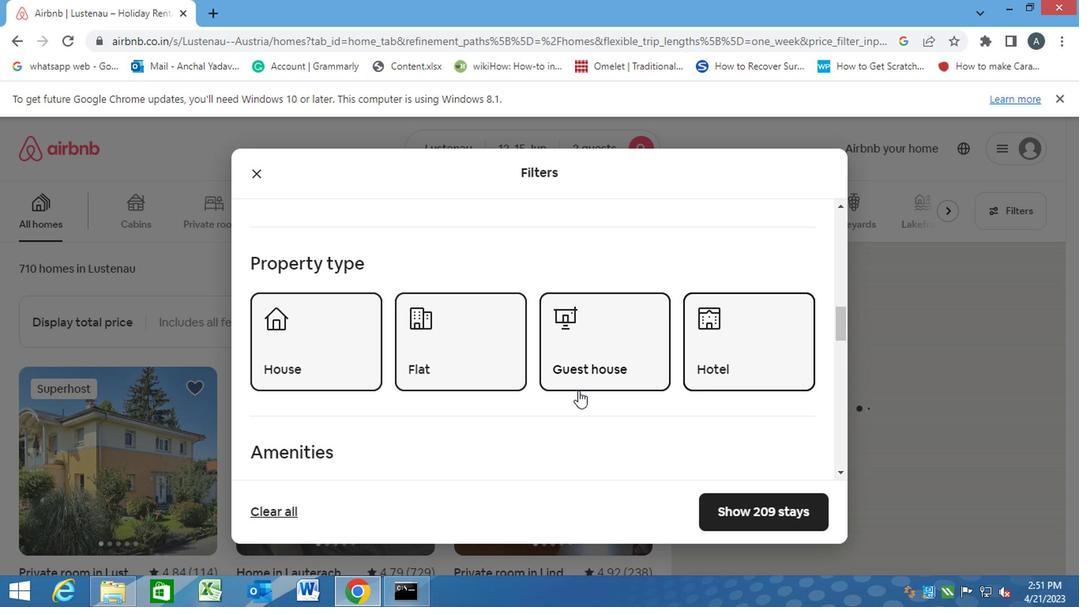 
Action: Mouse scrolled (575, 390) with delta (0, -1)
Screenshot: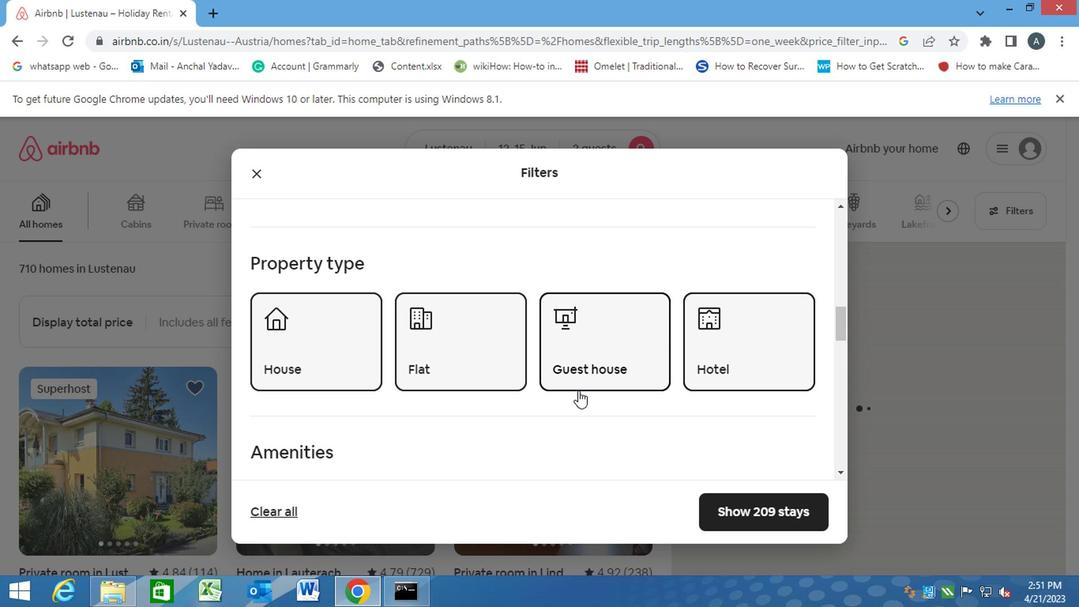
Action: Mouse moved to (562, 383)
Screenshot: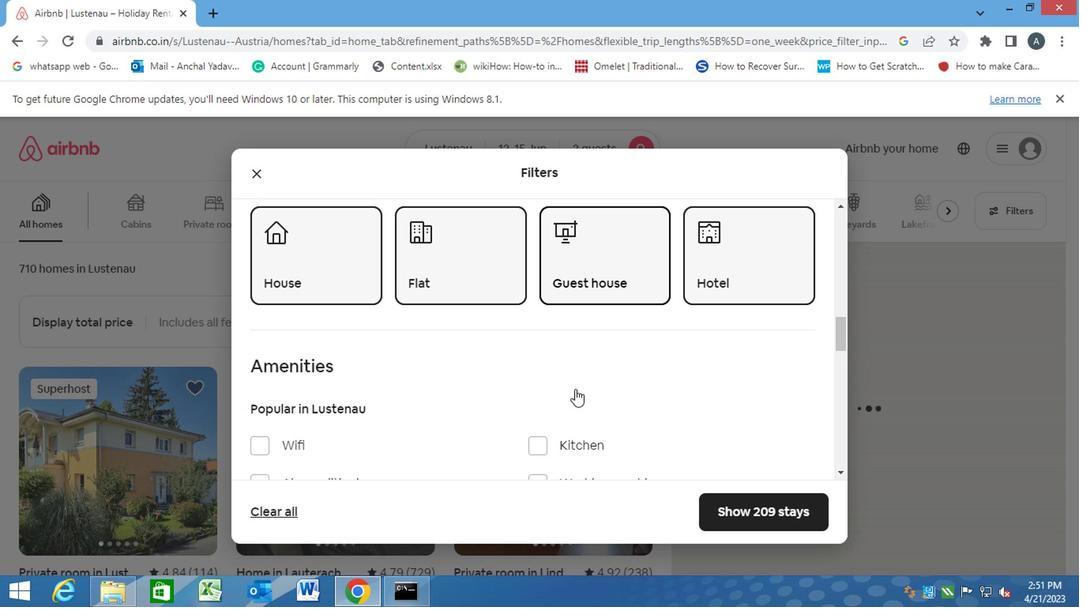 
Action: Mouse scrolled (562, 382) with delta (0, -1)
Screenshot: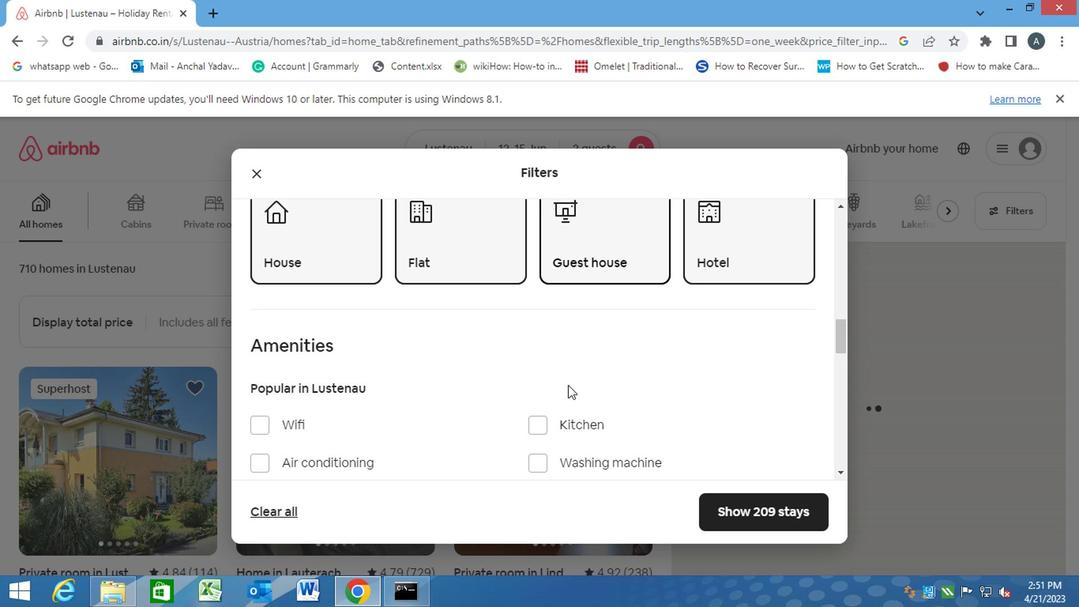 
Action: Mouse scrolled (562, 382) with delta (0, -1)
Screenshot: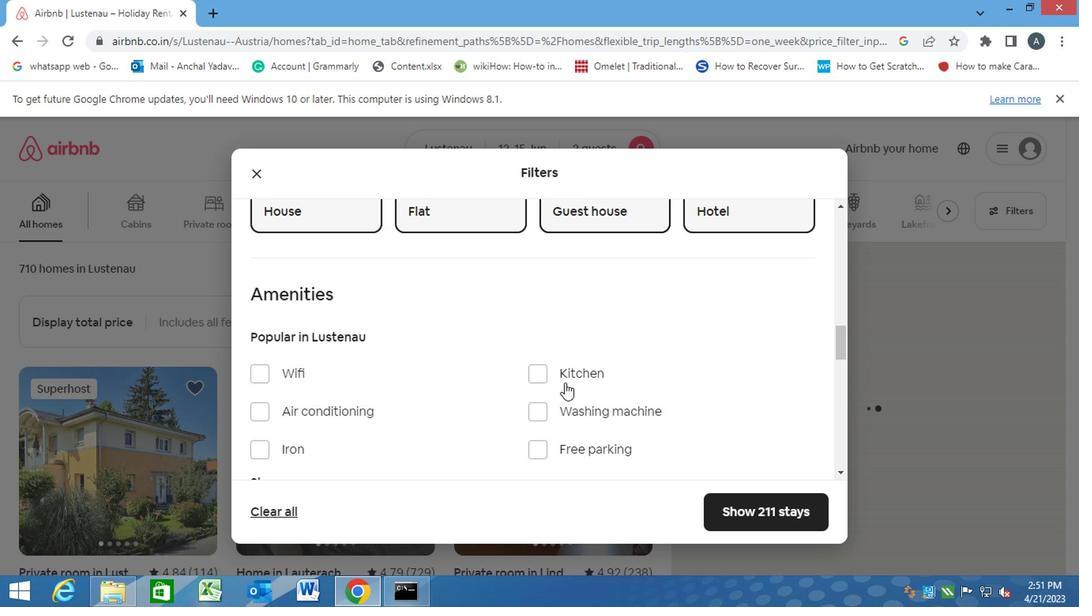 
Action: Mouse moved to (281, 333)
Screenshot: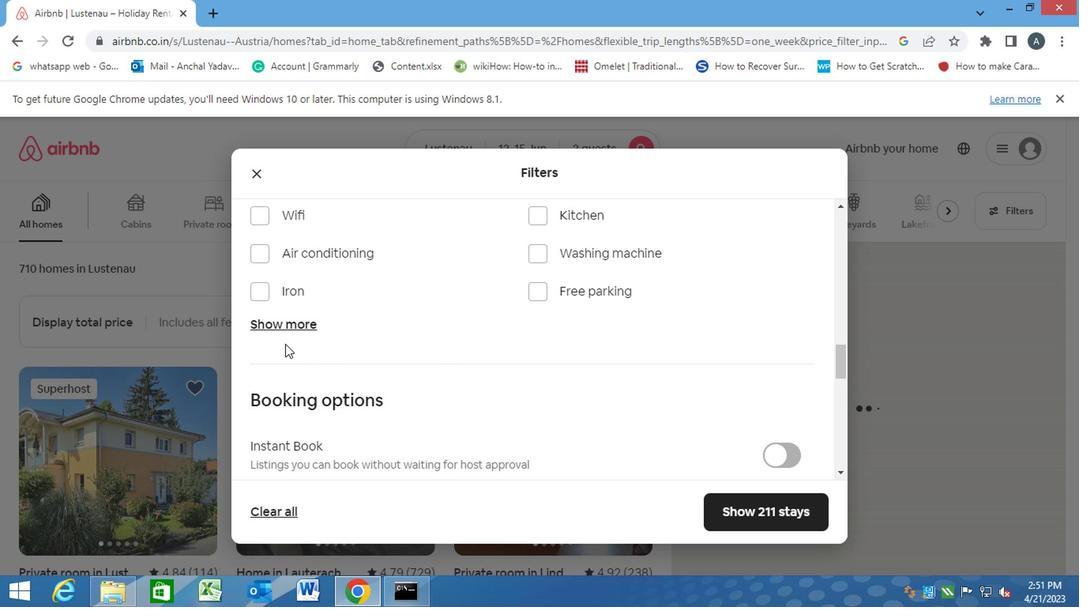 
Action: Mouse pressed left at (281, 333)
Screenshot: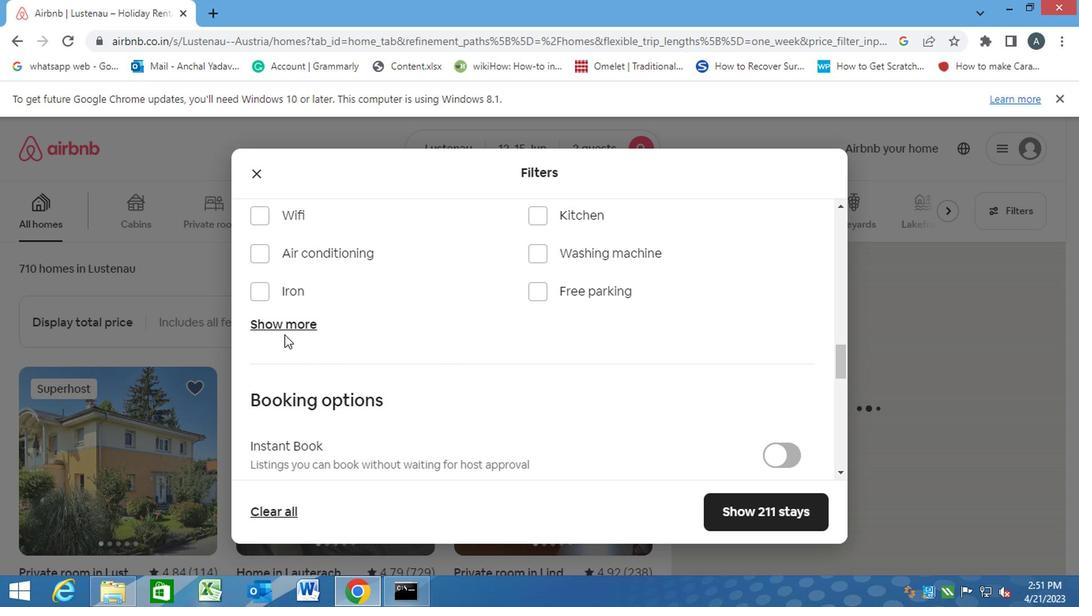 
Action: Mouse moved to (551, 378)
Screenshot: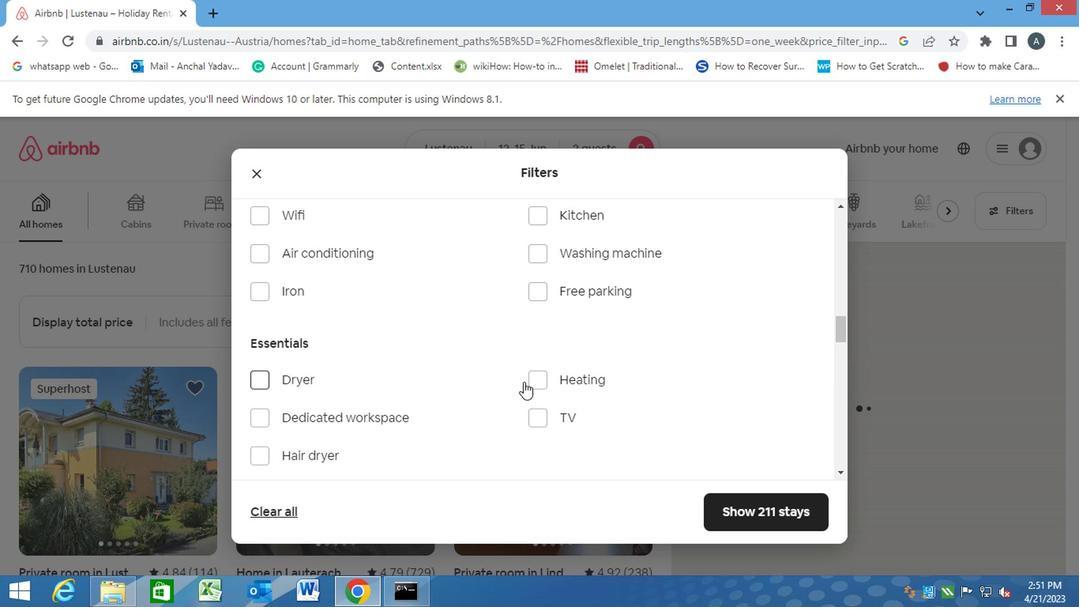 
Action: Mouse pressed left at (551, 378)
Screenshot: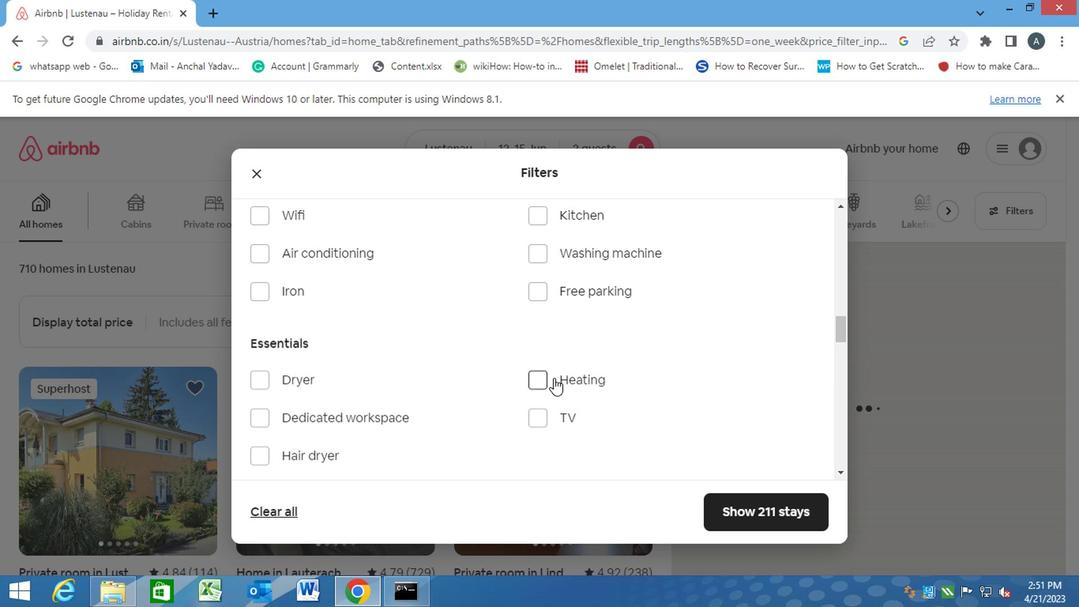 
Action: Mouse moved to (504, 418)
Screenshot: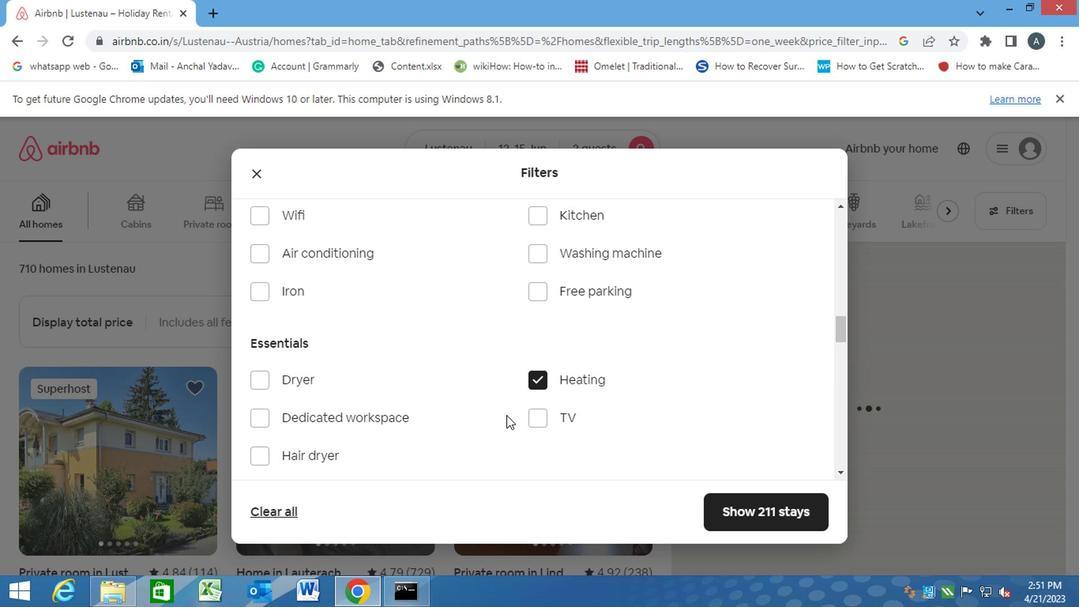 
Action: Mouse scrolled (504, 417) with delta (0, 0)
Screenshot: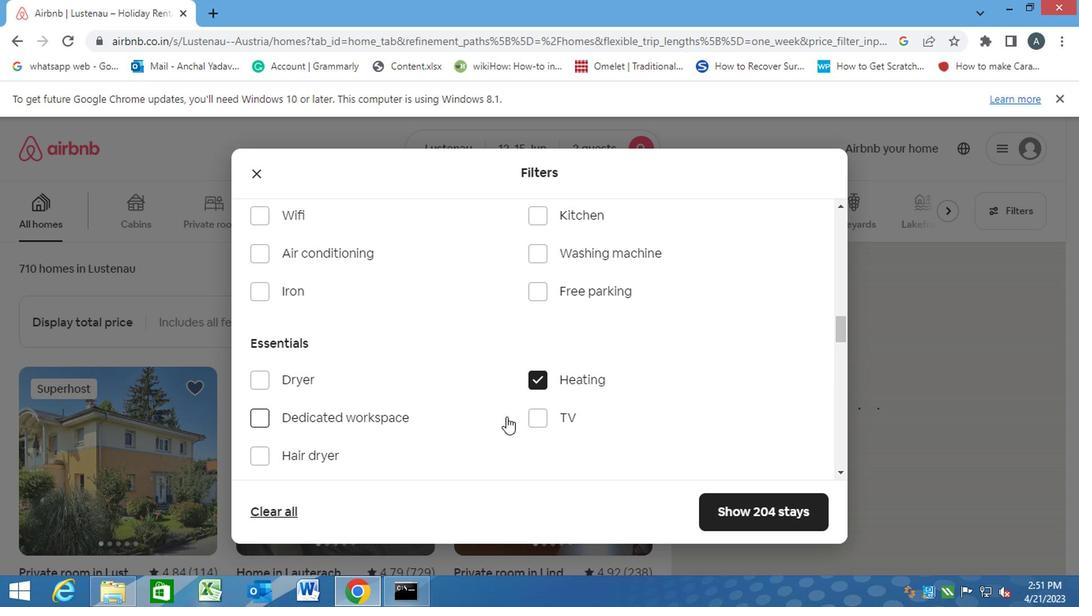 
Action: Mouse moved to (498, 417)
Screenshot: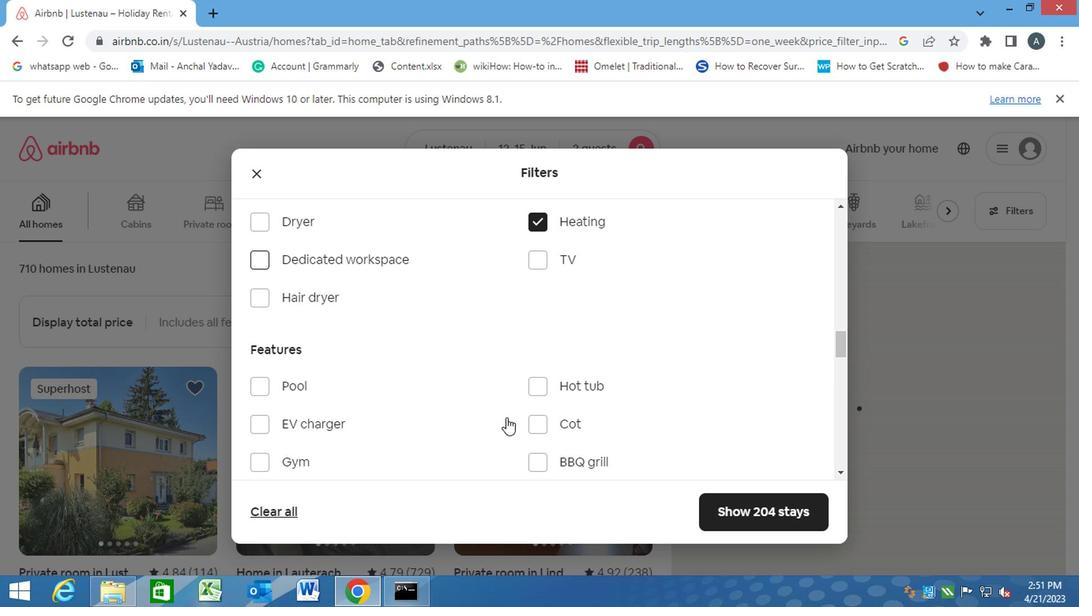 
Action: Mouse scrolled (504, 417) with delta (0, 0)
Screenshot: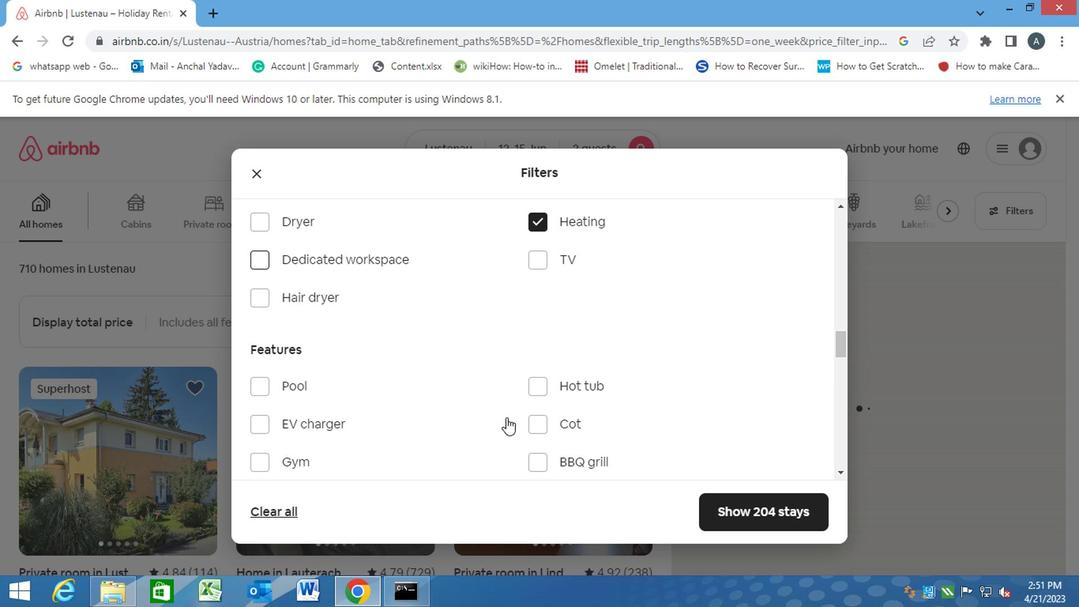 
Action: Mouse moved to (496, 419)
Screenshot: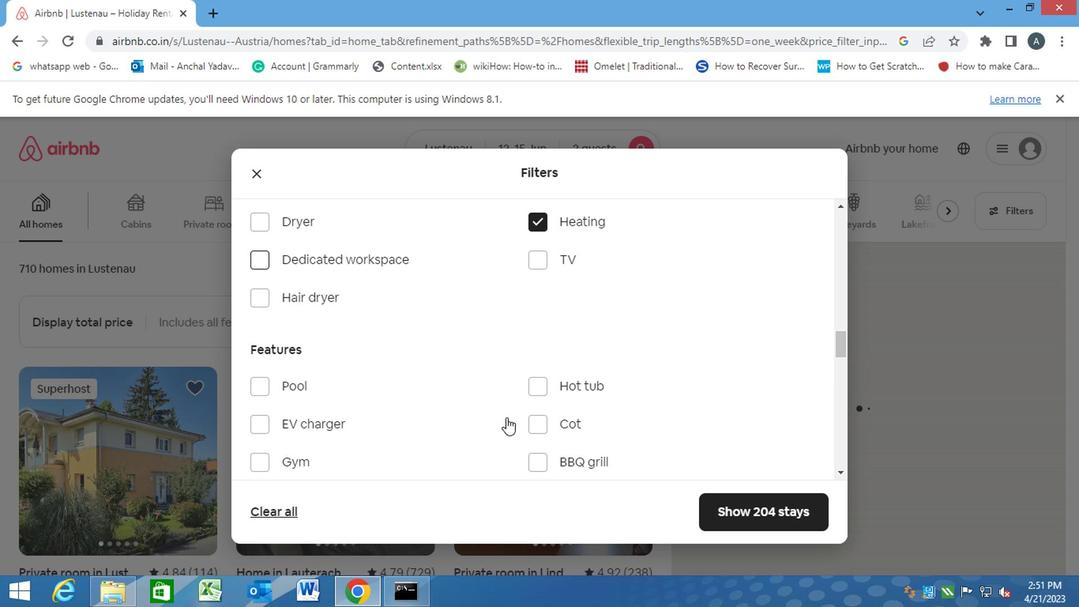 
Action: Mouse scrolled (504, 417) with delta (0, 0)
Screenshot: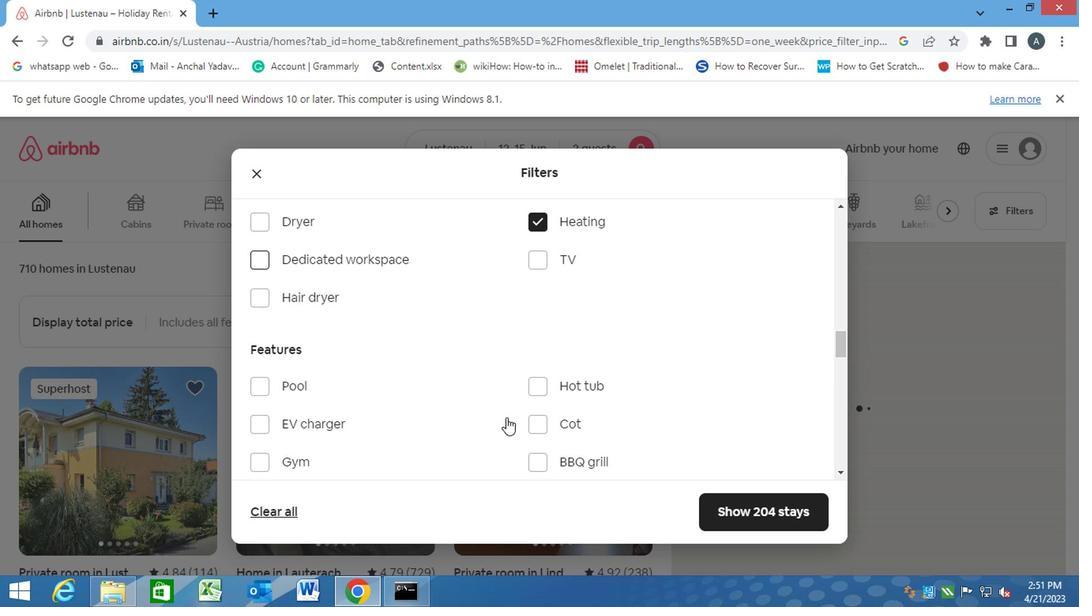 
Action: Mouse scrolled (496, 419) with delta (0, 0)
Screenshot: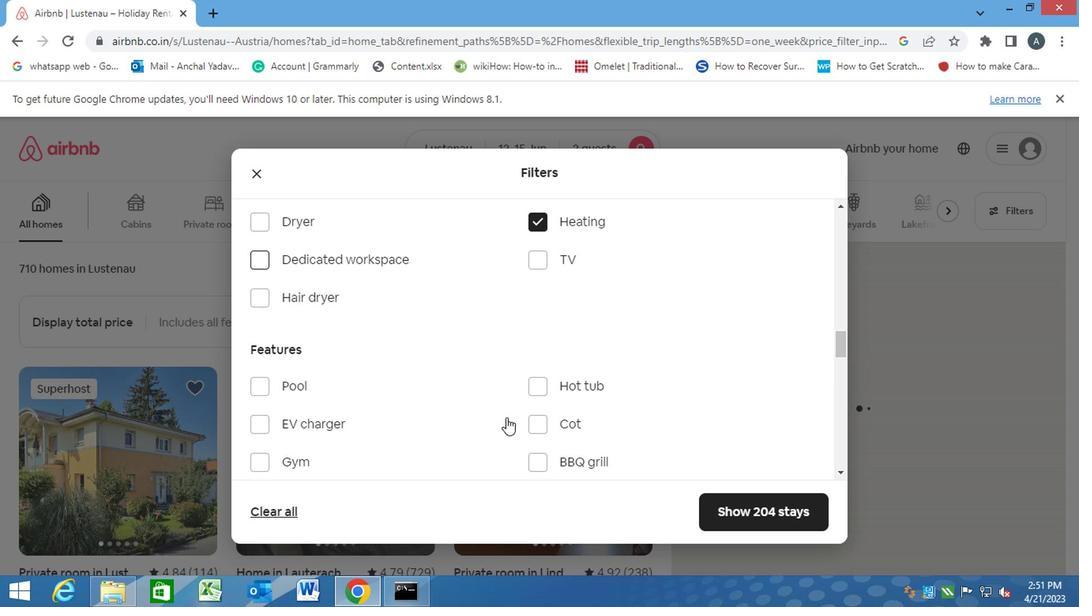 
Action: Mouse scrolled (496, 419) with delta (0, 0)
Screenshot: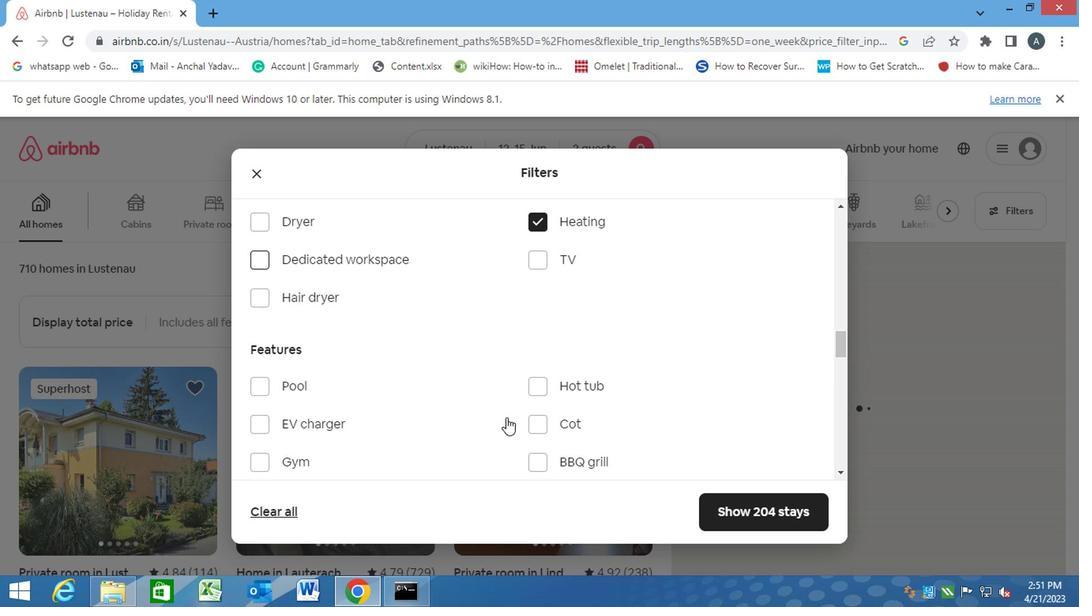 
Action: Mouse scrolled (496, 419) with delta (0, 0)
Screenshot: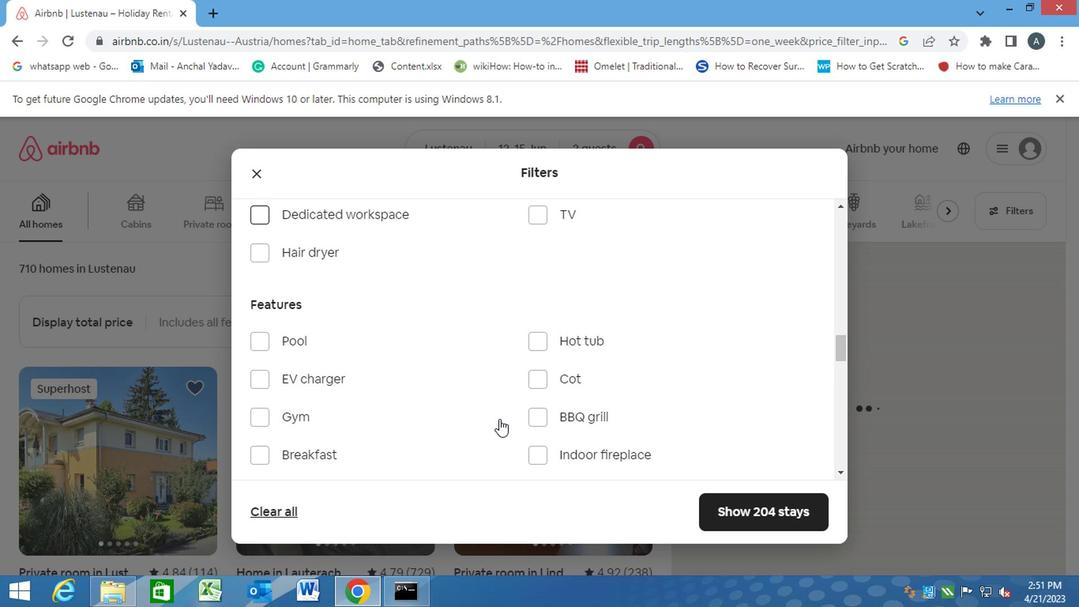
Action: Mouse scrolled (496, 419) with delta (0, 0)
Screenshot: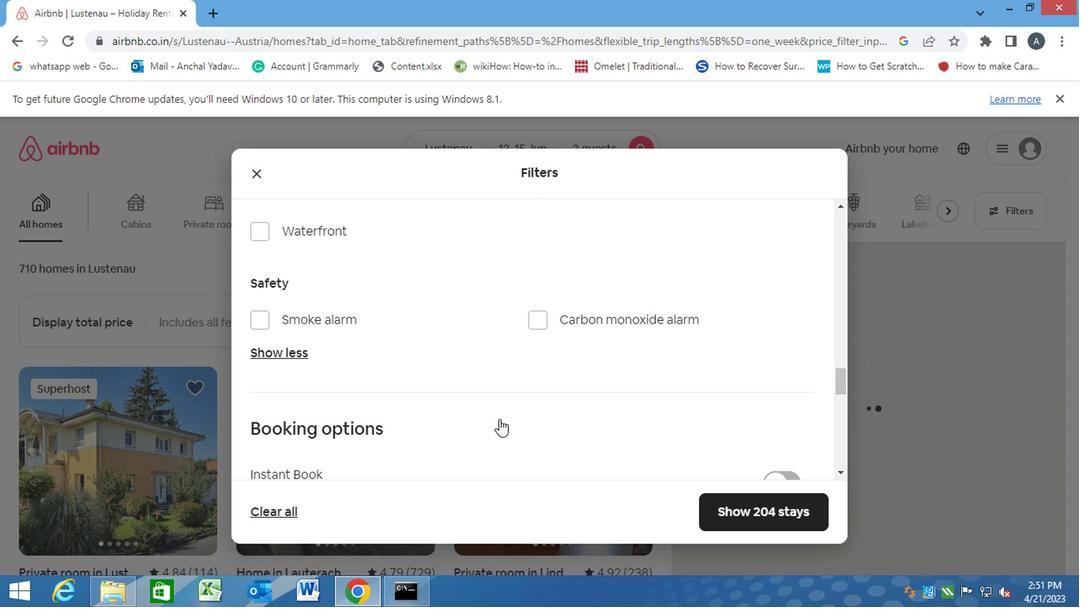 
Action: Mouse scrolled (496, 419) with delta (0, 0)
Screenshot: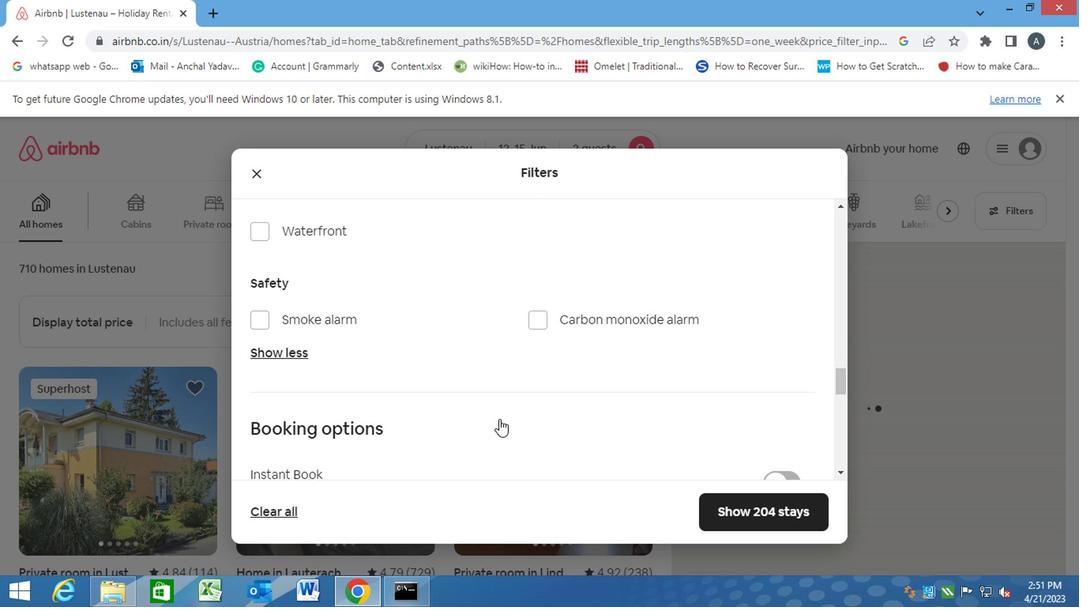 
Action: Mouse scrolled (496, 419) with delta (0, 0)
Screenshot: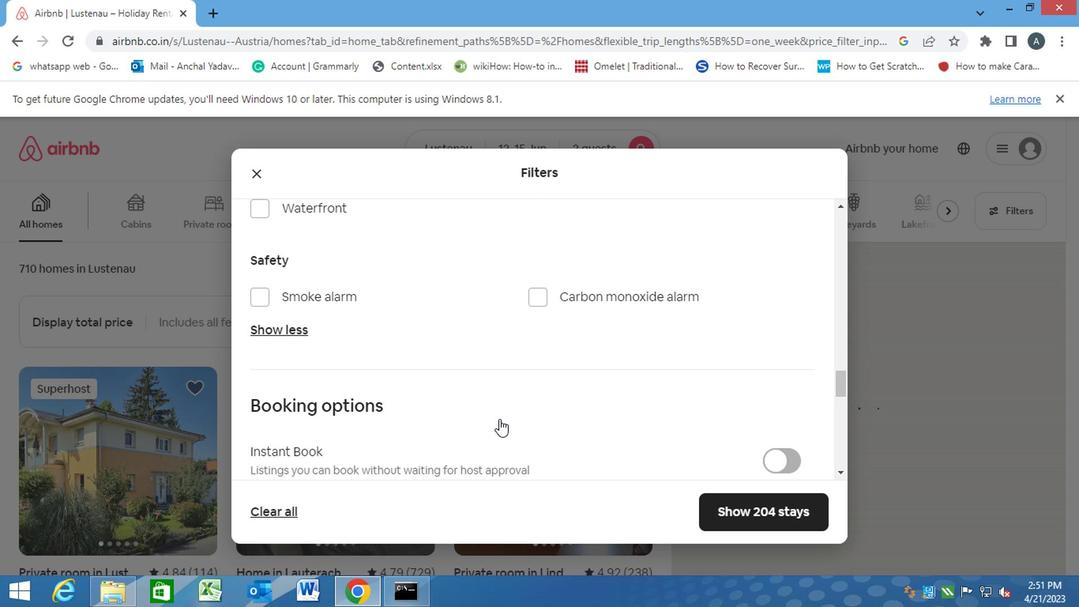
Action: Mouse moved to (673, 305)
Screenshot: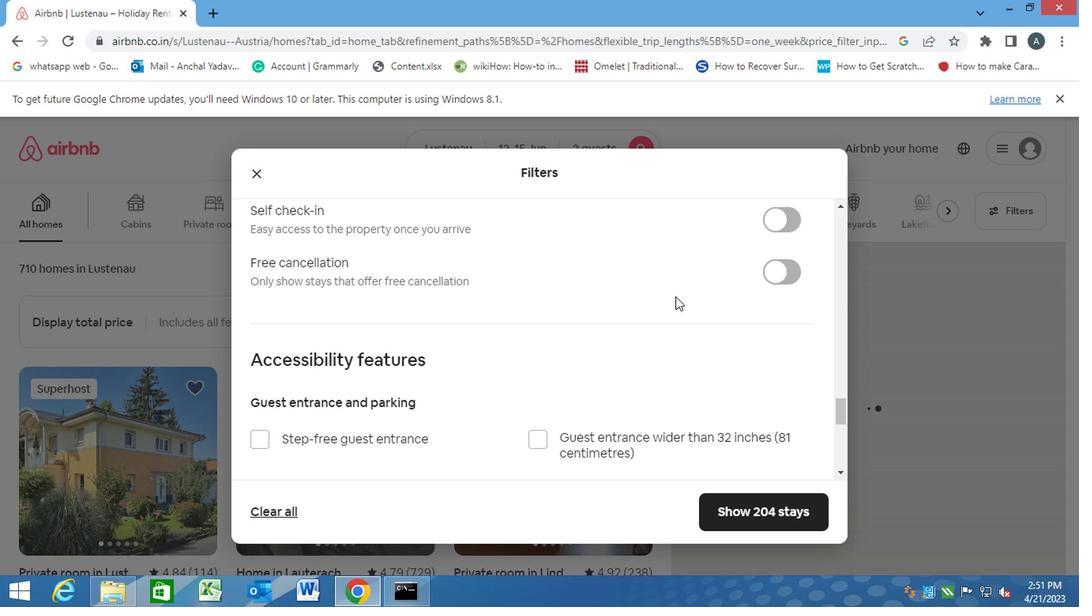 
Action: Mouse scrolled (673, 306) with delta (0, 1)
Screenshot: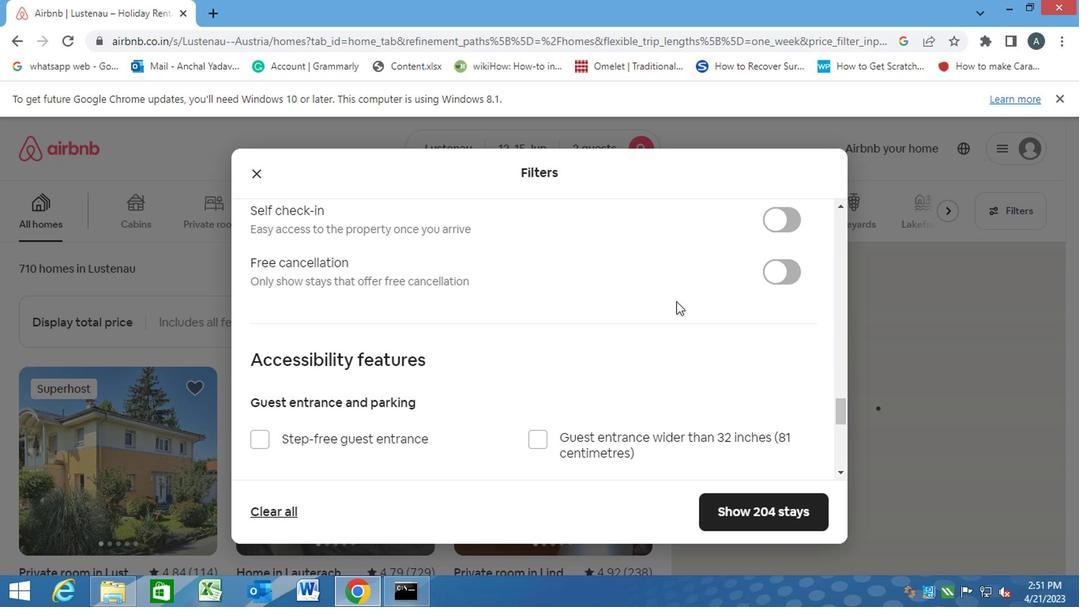 
Action: Mouse moved to (773, 299)
Screenshot: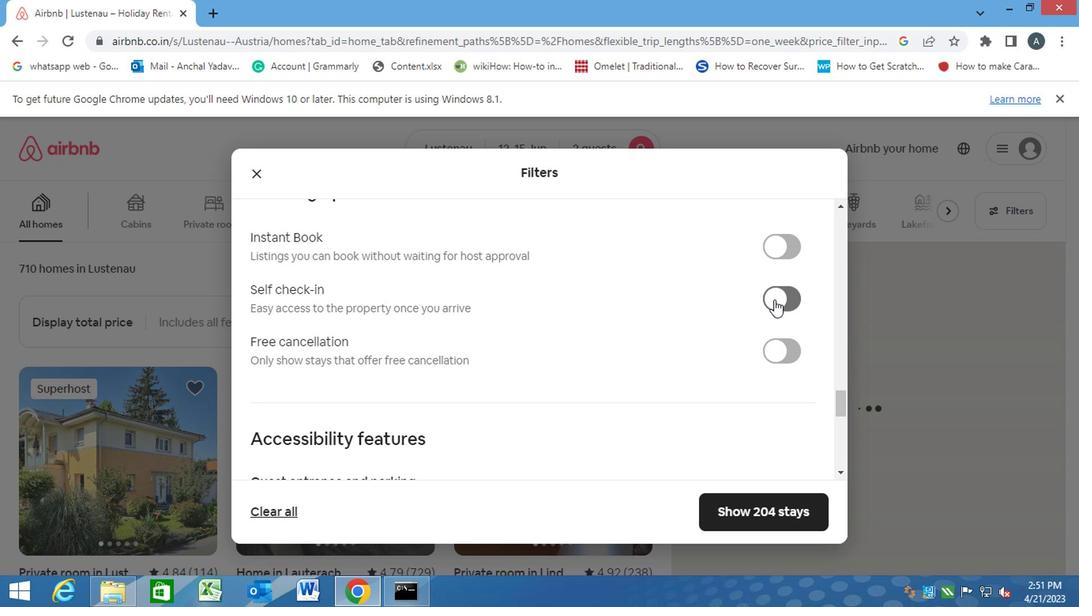 
Action: Mouse pressed left at (773, 299)
Screenshot: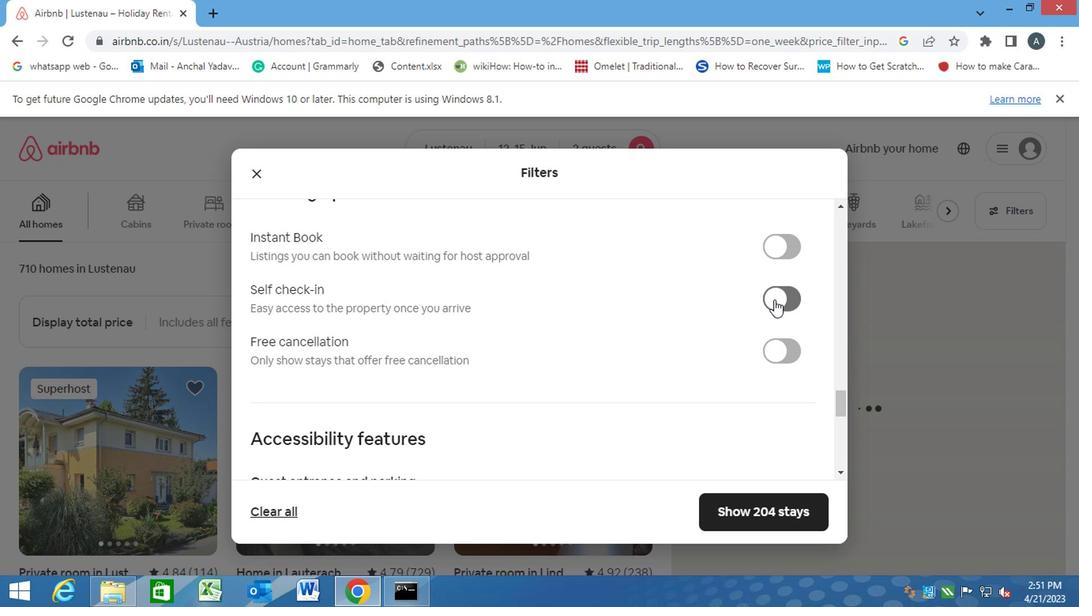 
Action: Mouse moved to (543, 350)
Screenshot: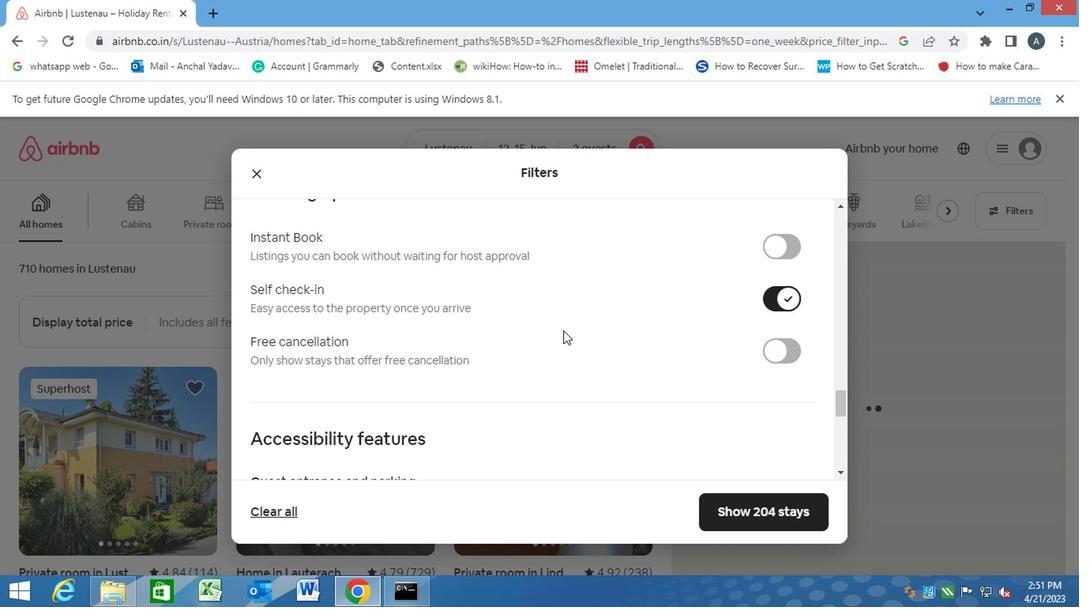 
Action: Mouse scrolled (548, 345) with delta (0, 0)
Screenshot: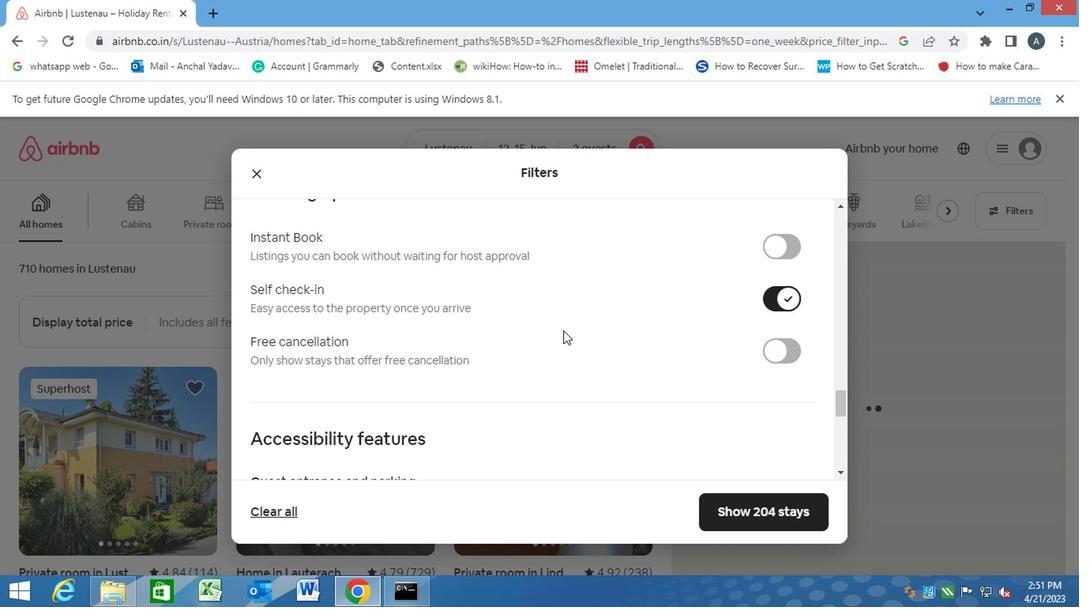 
Action: Mouse moved to (541, 351)
Screenshot: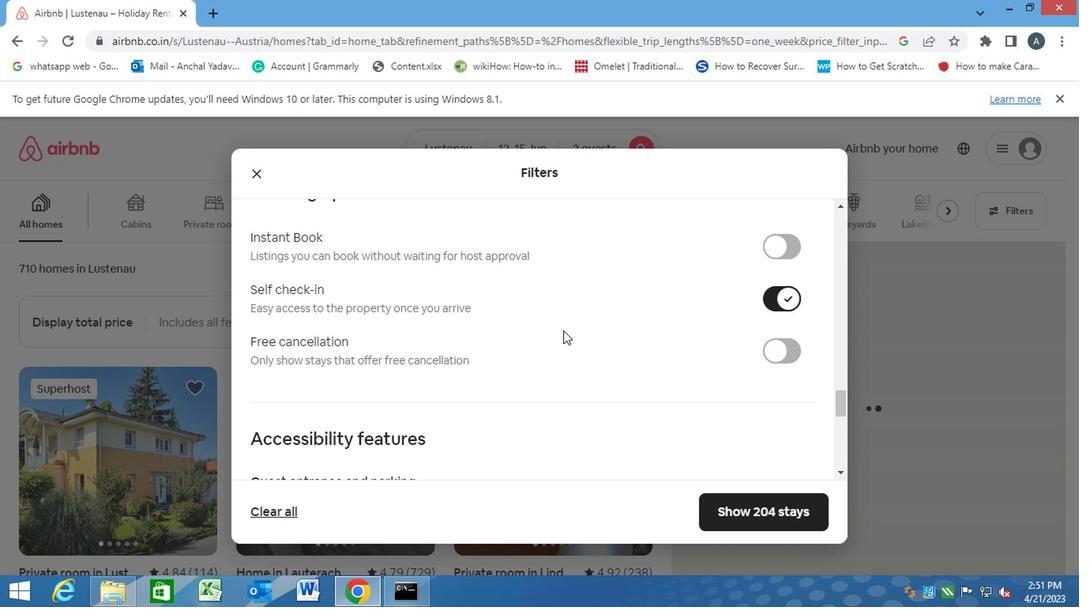 
Action: Mouse scrolled (546, 347) with delta (0, 0)
Screenshot: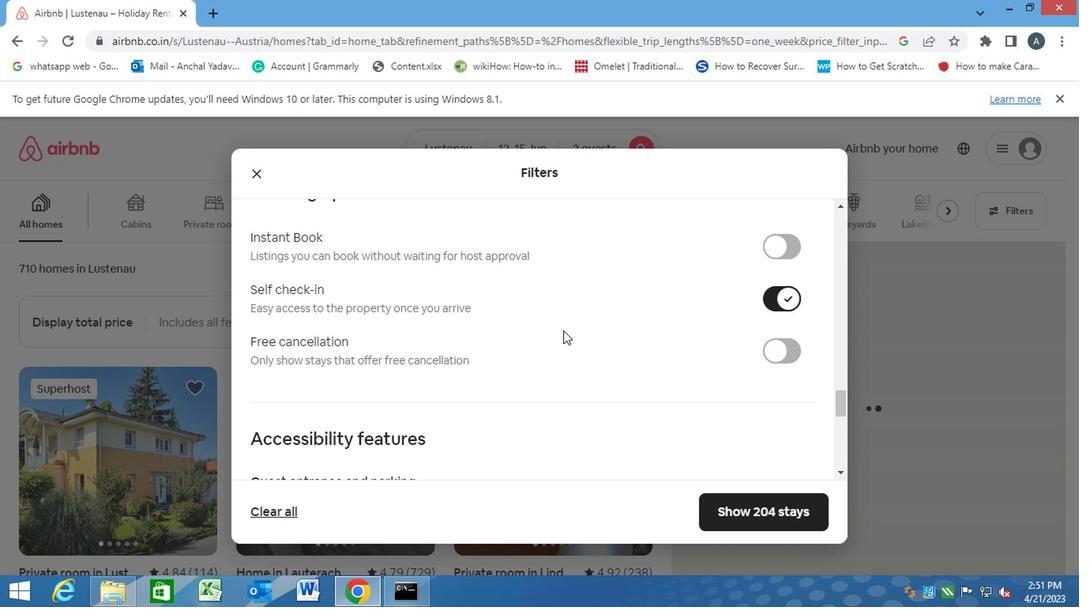
Action: Mouse scrolled (543, 349) with delta (0, 0)
Screenshot: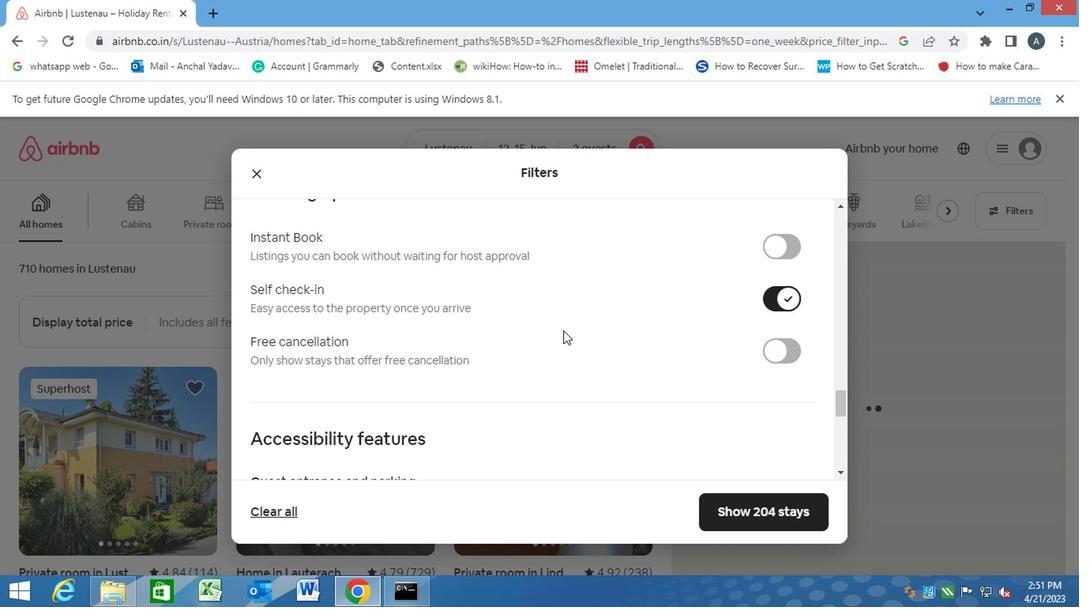 
Action: Mouse moved to (501, 358)
Screenshot: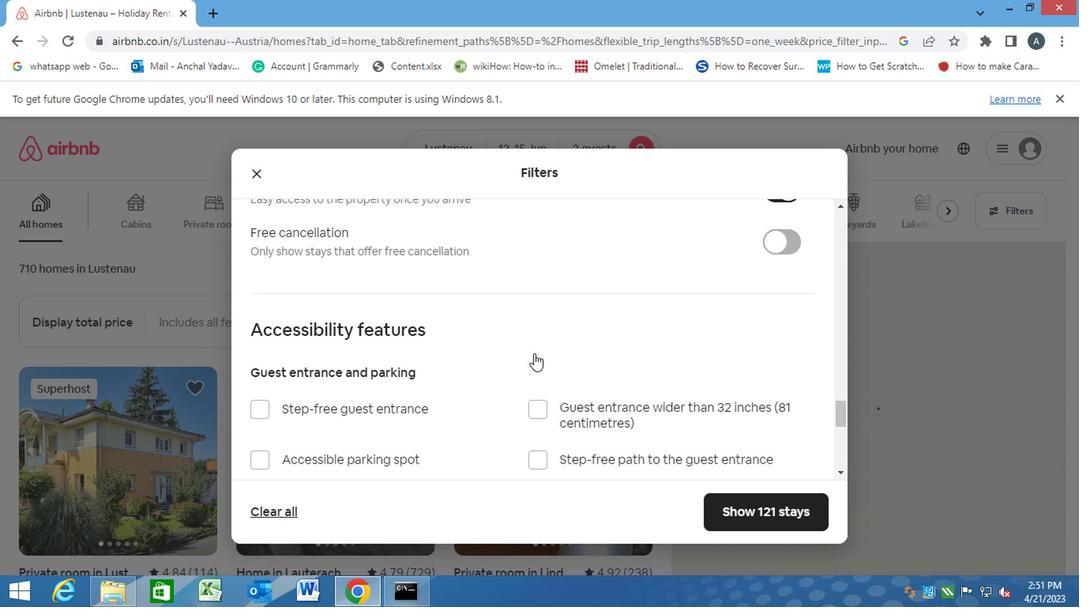 
Action: Mouse scrolled (501, 357) with delta (0, -1)
Screenshot: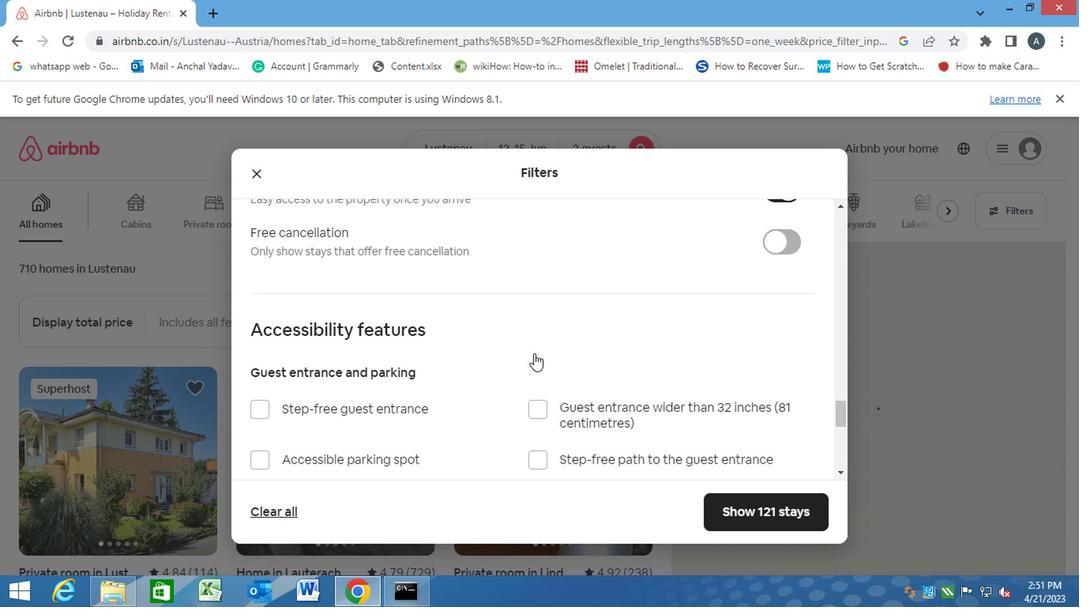 
Action: Mouse moved to (490, 359)
Screenshot: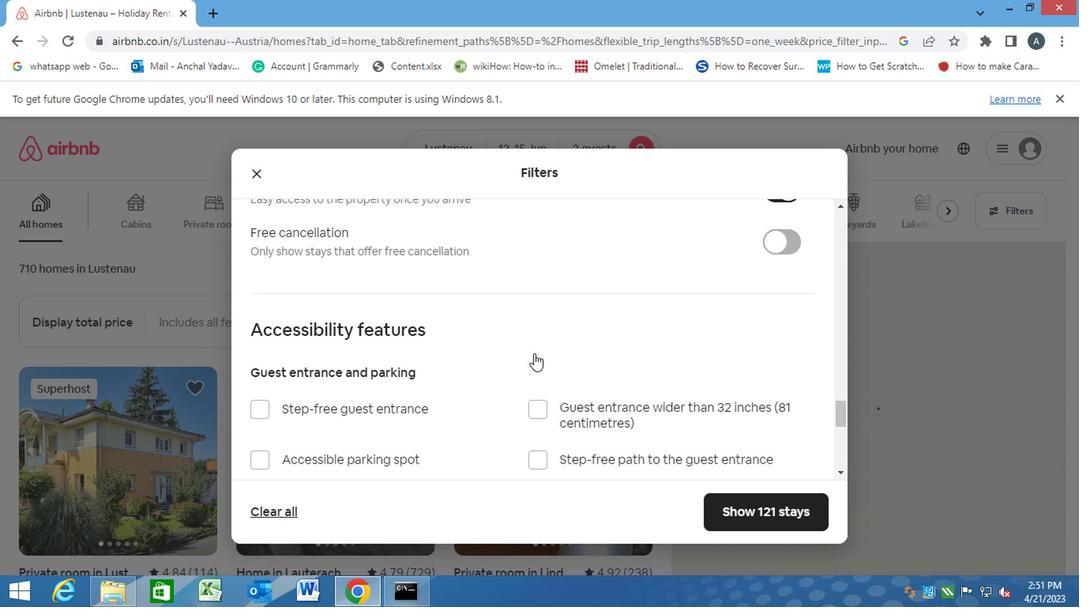
Action: Mouse scrolled (490, 358) with delta (0, 0)
Screenshot: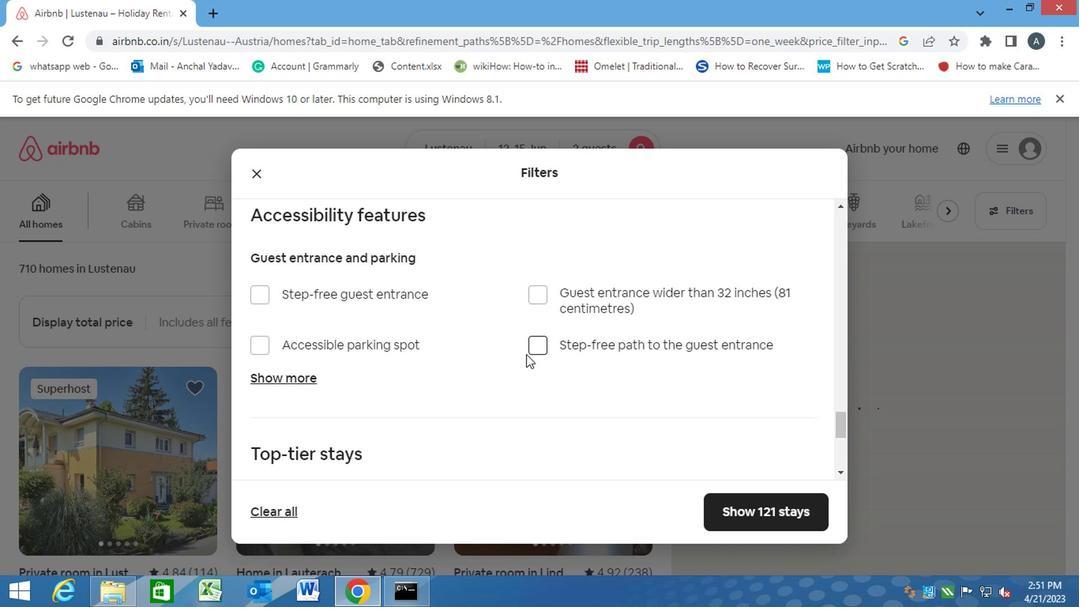 
Action: Mouse moved to (480, 360)
Screenshot: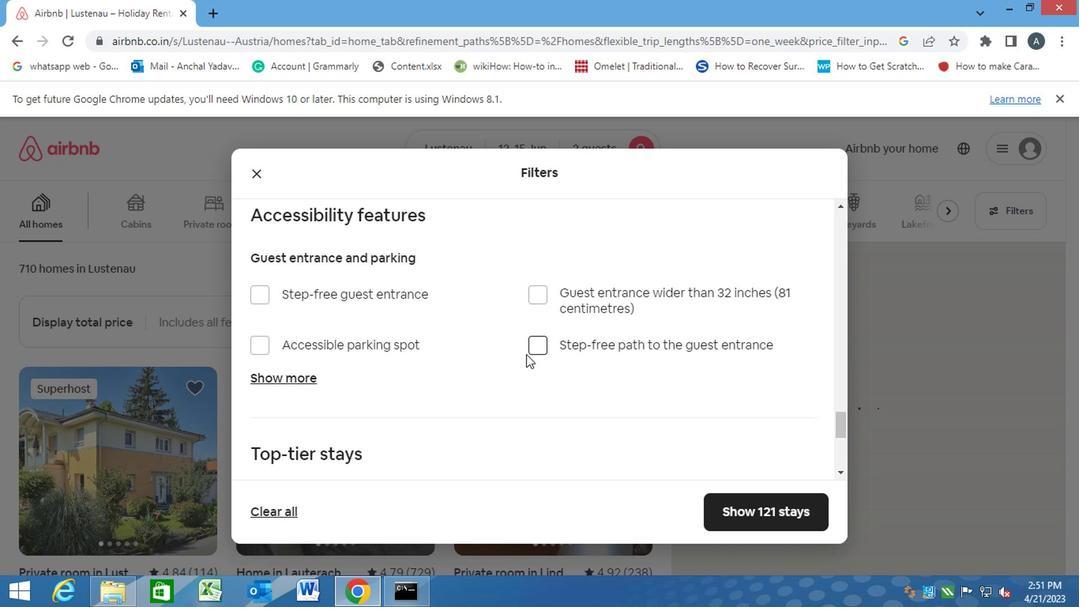 
Action: Mouse scrolled (480, 359) with delta (0, -1)
Screenshot: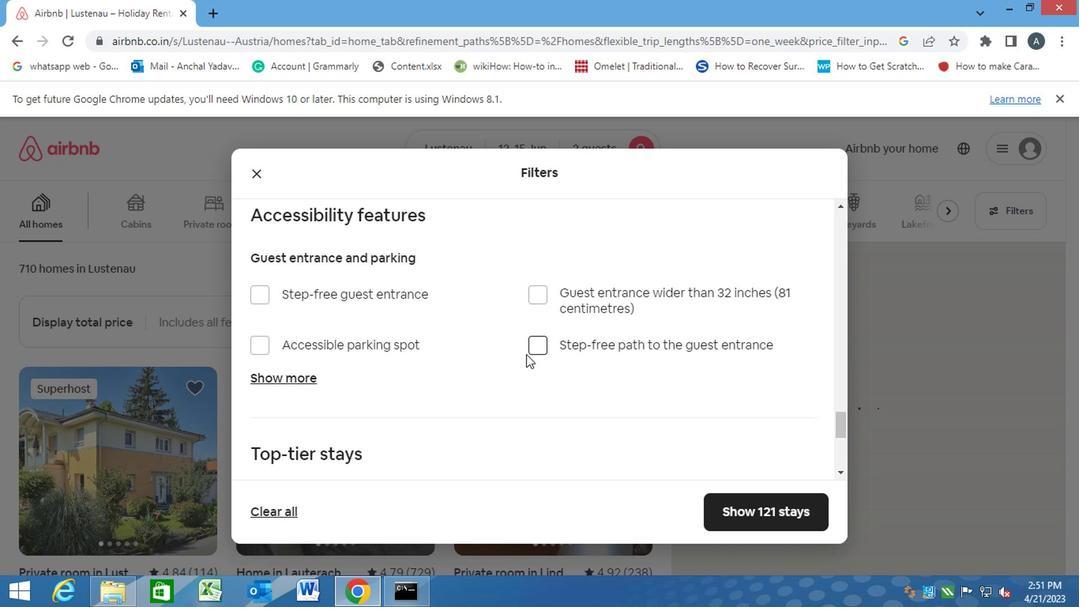 
Action: Mouse moved to (459, 364)
Screenshot: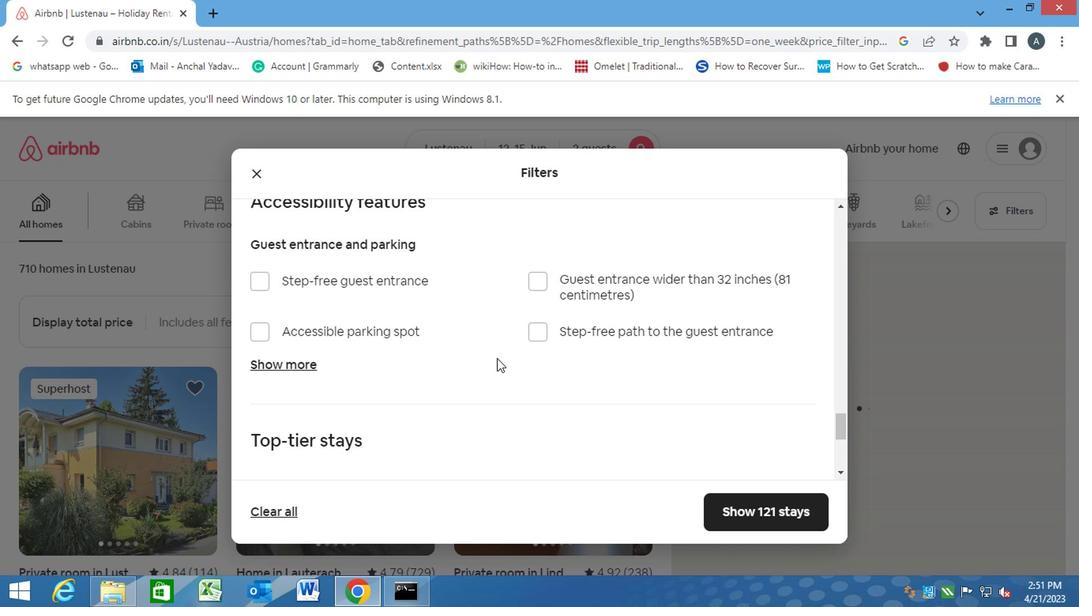 
Action: Mouse scrolled (459, 363) with delta (0, -1)
Screenshot: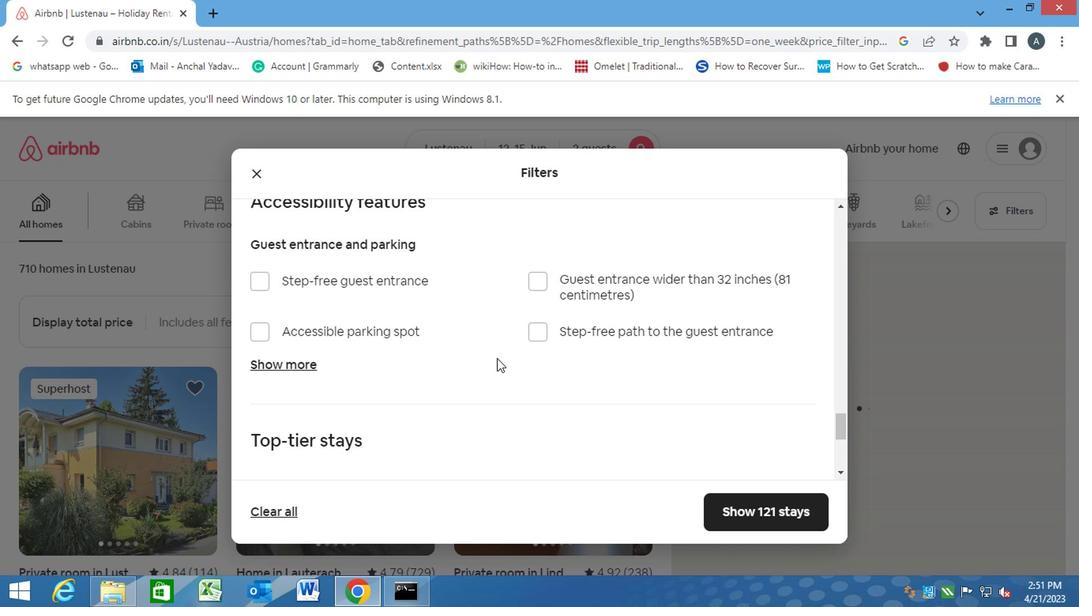 
Action: Mouse moved to (386, 368)
Screenshot: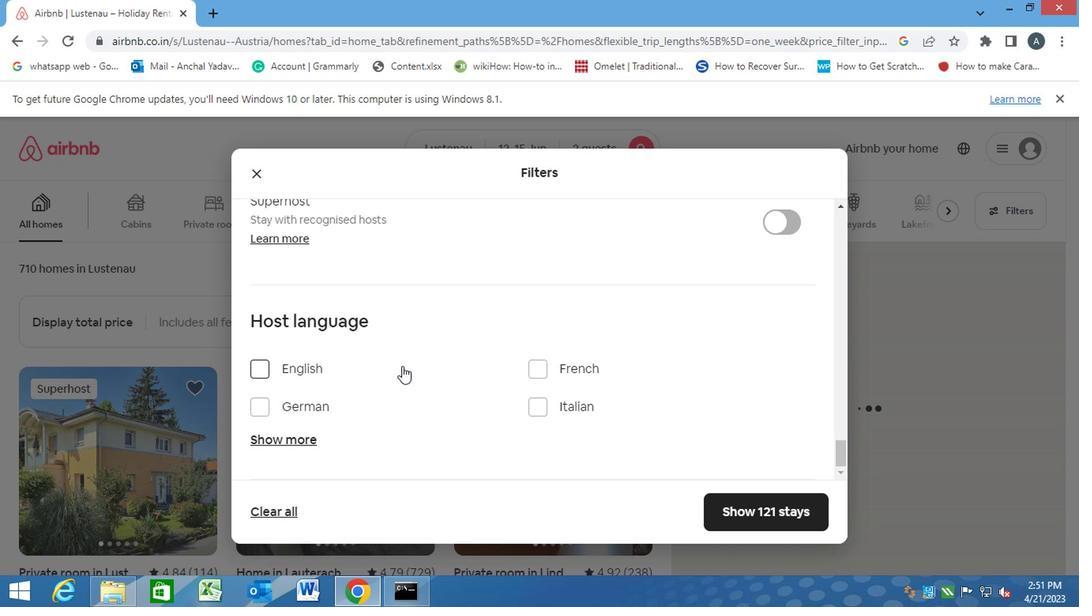 
Action: Mouse scrolled (386, 367) with delta (0, -1)
Screenshot: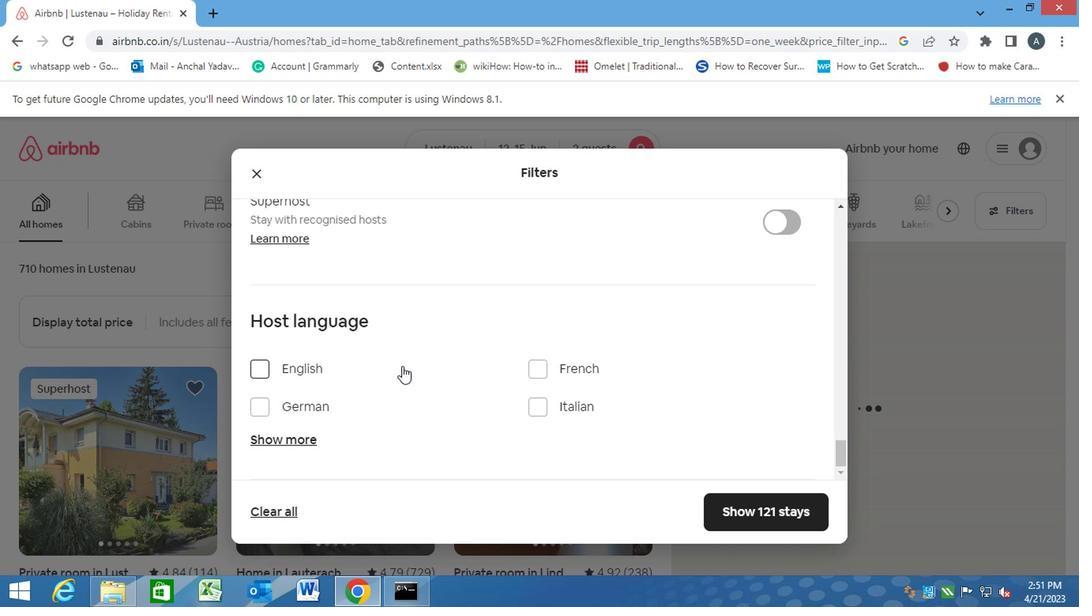 
Action: Mouse moved to (252, 365)
Screenshot: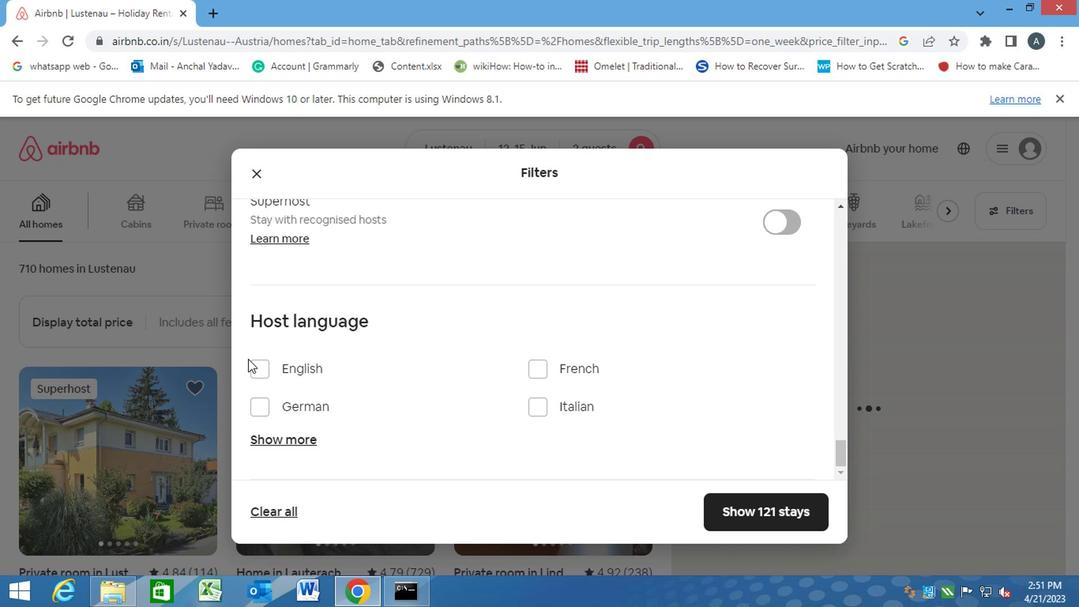 
Action: Mouse pressed left at (252, 365)
Screenshot: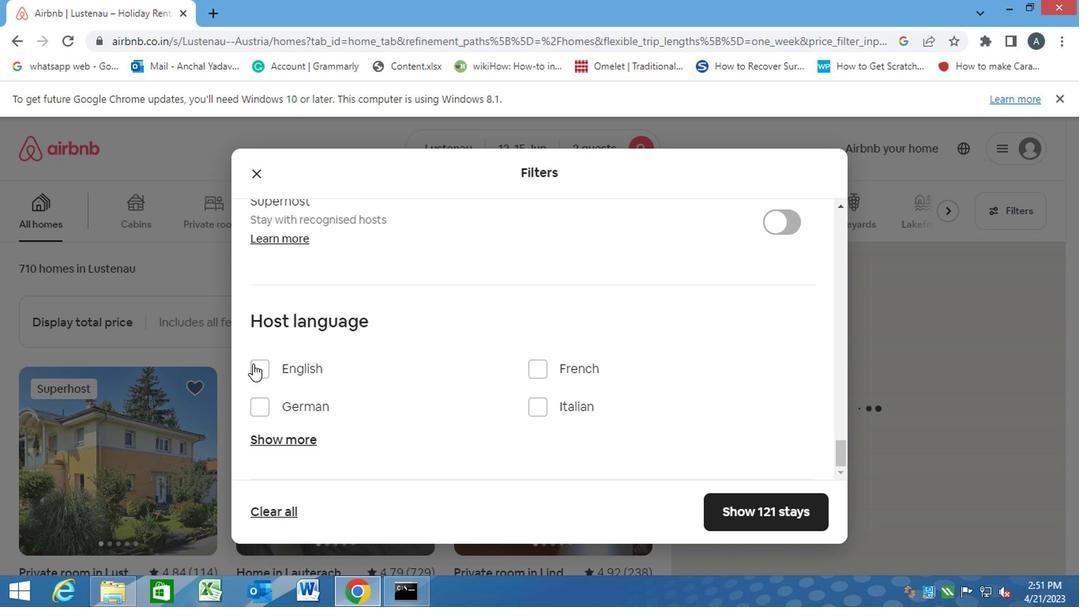 
Action: Mouse moved to (764, 506)
Screenshot: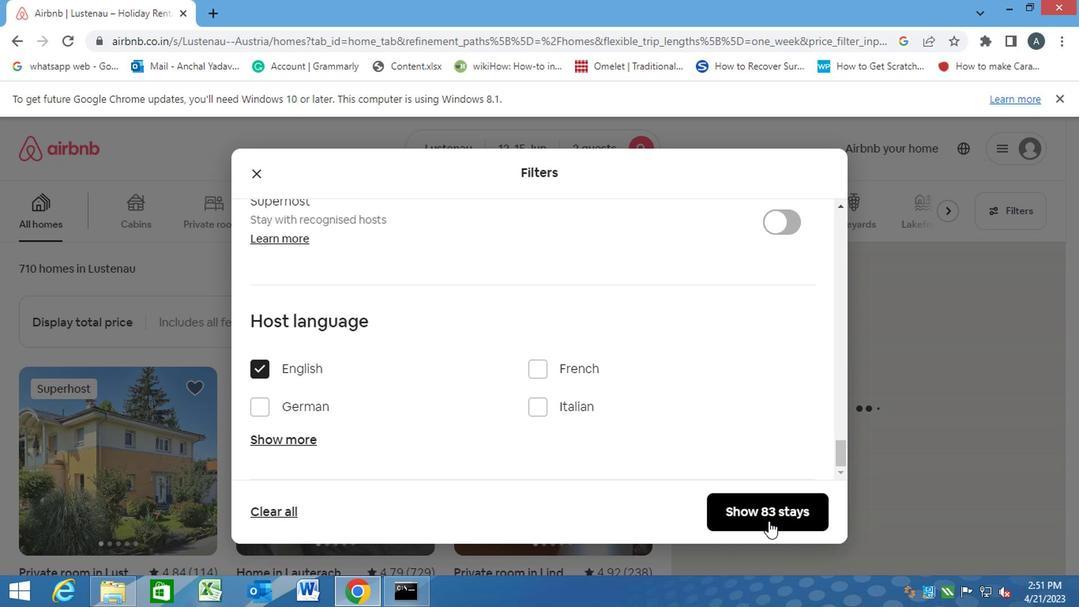 
Action: Mouse pressed left at (764, 506)
Screenshot: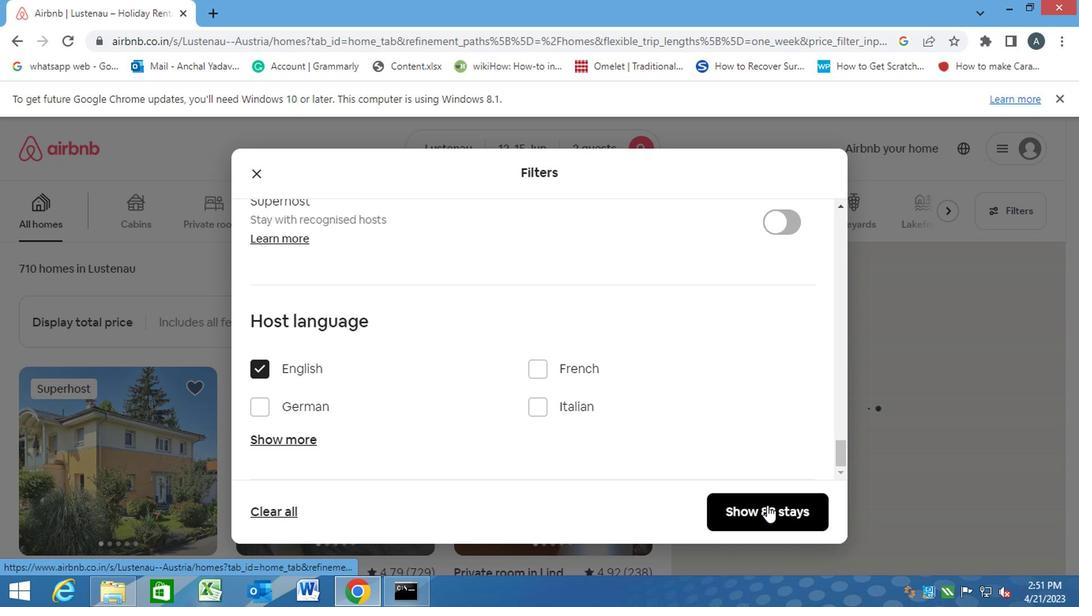 
